 Task: Plan a trip to Burao, Somalia from 12th December, 2023 to 16th December, 2023 for 8 adults.8 bedrooms having 8 beds and 8 bathrooms. Property type can be hotel. Amenities needed are: wifi, TV, free parkinig on premises, gym, breakfast. Booking option can be shelf check-in. Look for 4 properties as per requirement.
Action: Mouse moved to (409, 95)
Screenshot: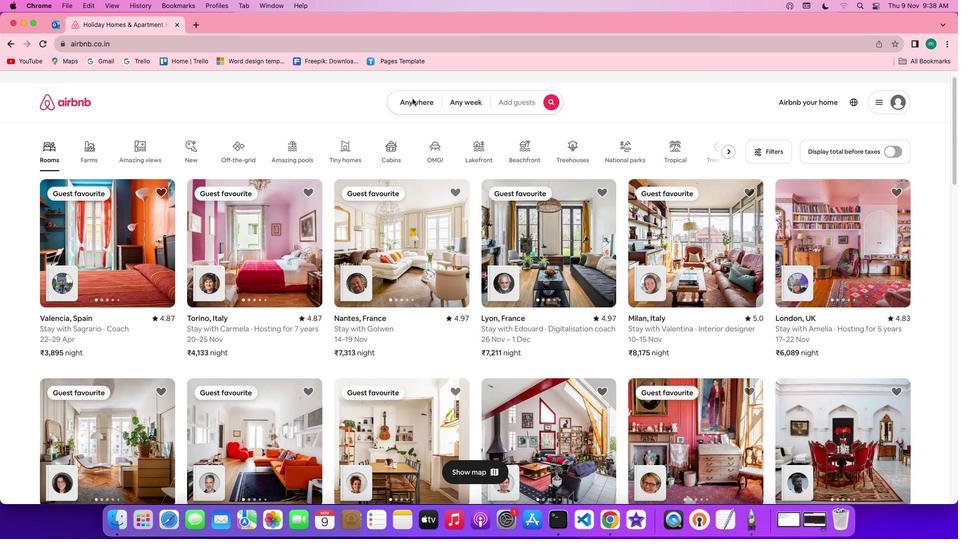 
Action: Mouse pressed left at (409, 95)
Screenshot: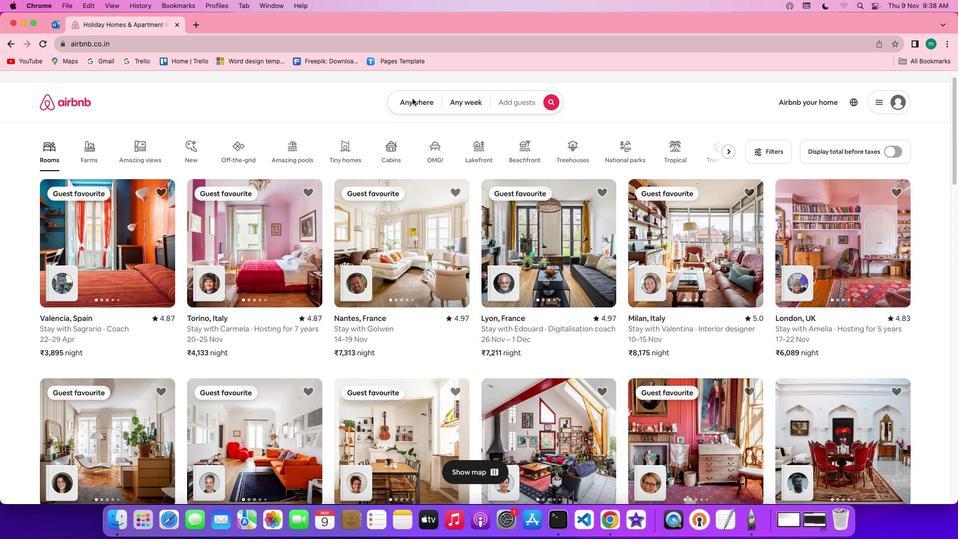 
Action: Mouse moved to (409, 95)
Screenshot: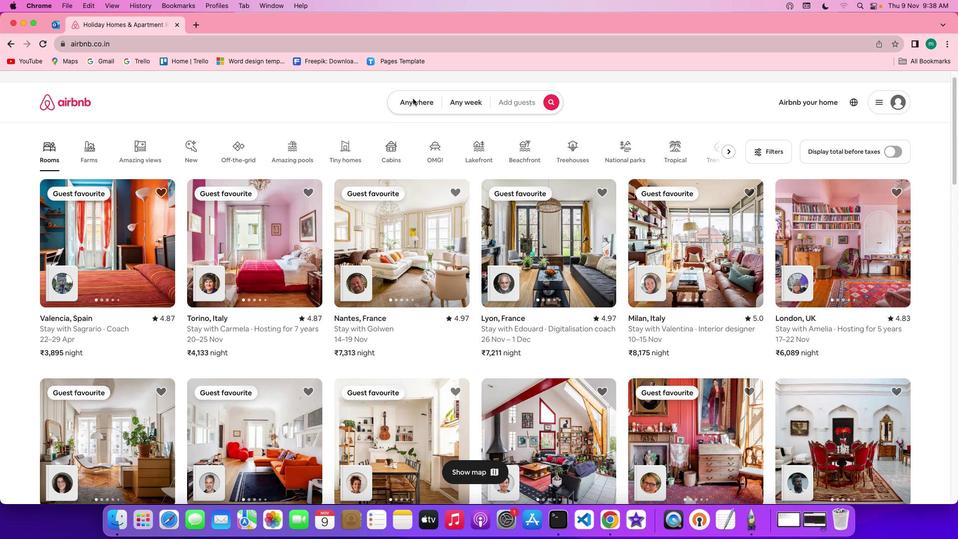 
Action: Mouse pressed left at (409, 95)
Screenshot: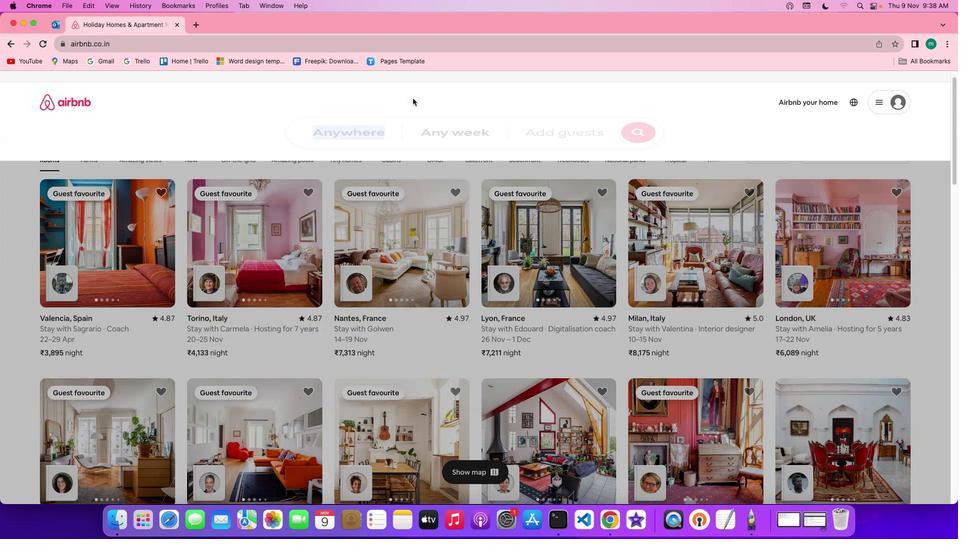 
Action: Mouse moved to (371, 136)
Screenshot: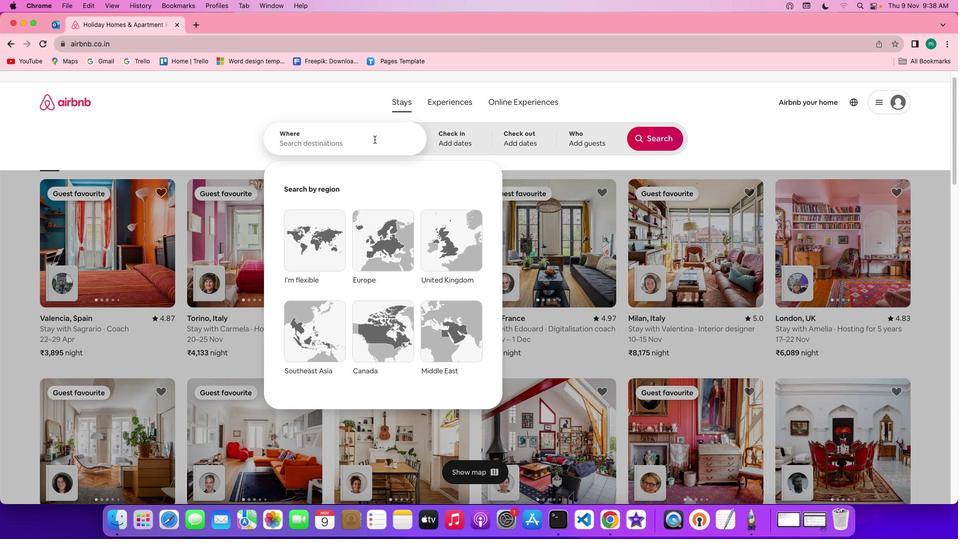 
Action: Key pressed Key.shift'S'Key.backspaceKey.shift'B''u''r''a''o'','Key.spaceKey.shift's''o''m''a''l''i''a'
Screenshot: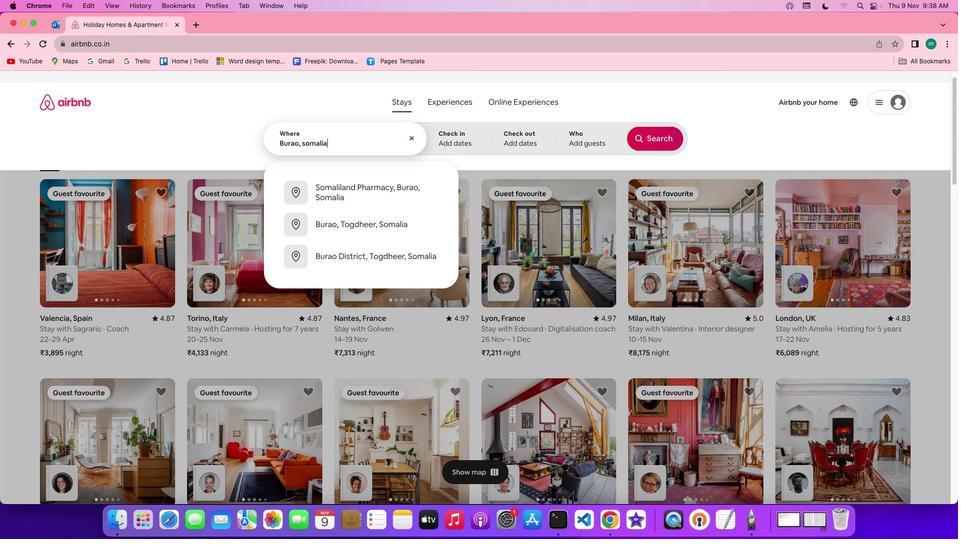 
Action: Mouse moved to (440, 130)
Screenshot: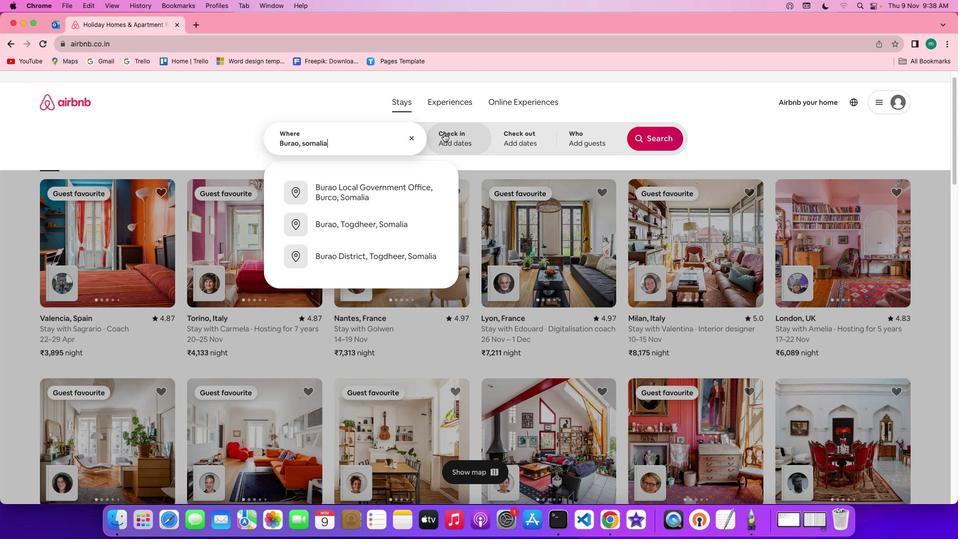 
Action: Mouse pressed left at (440, 130)
Screenshot: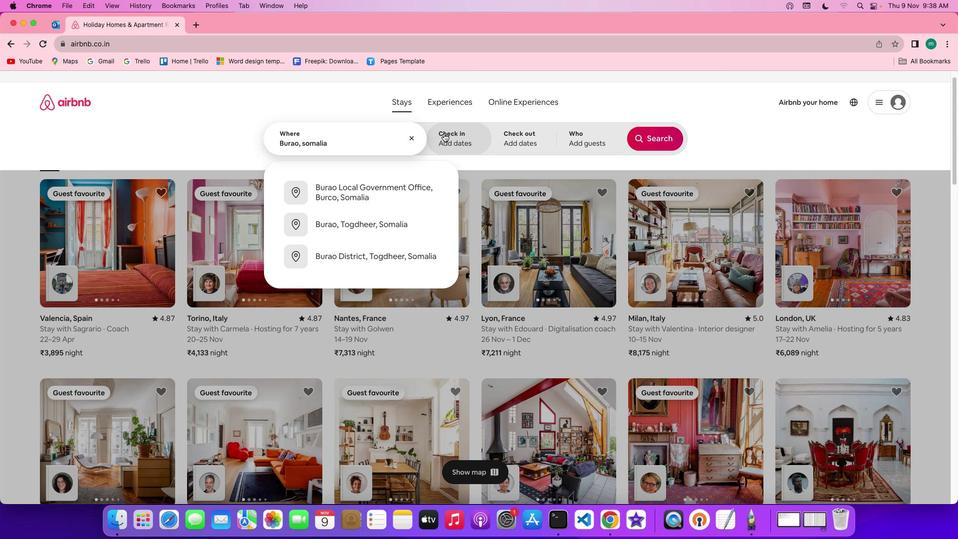 
Action: Mouse moved to (542, 308)
Screenshot: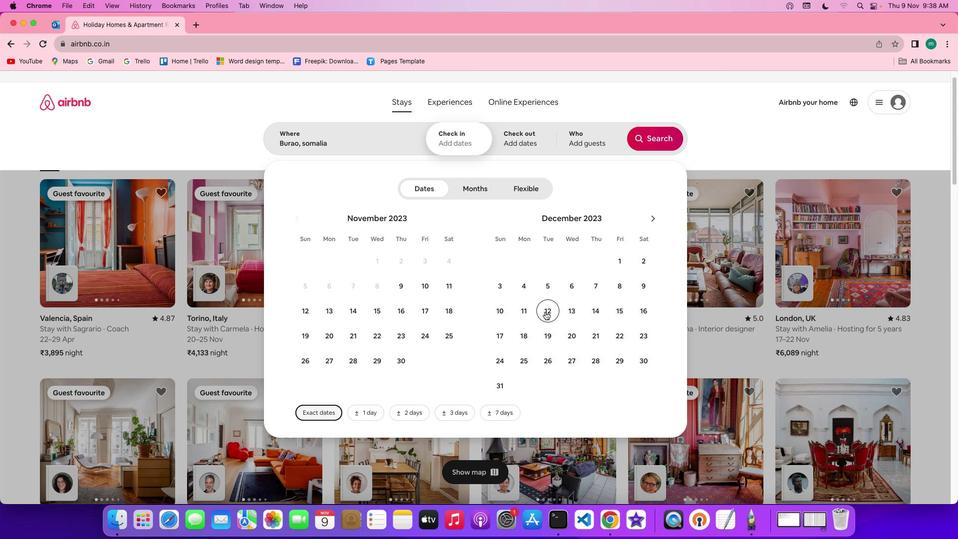 
Action: Mouse pressed left at (542, 308)
Screenshot: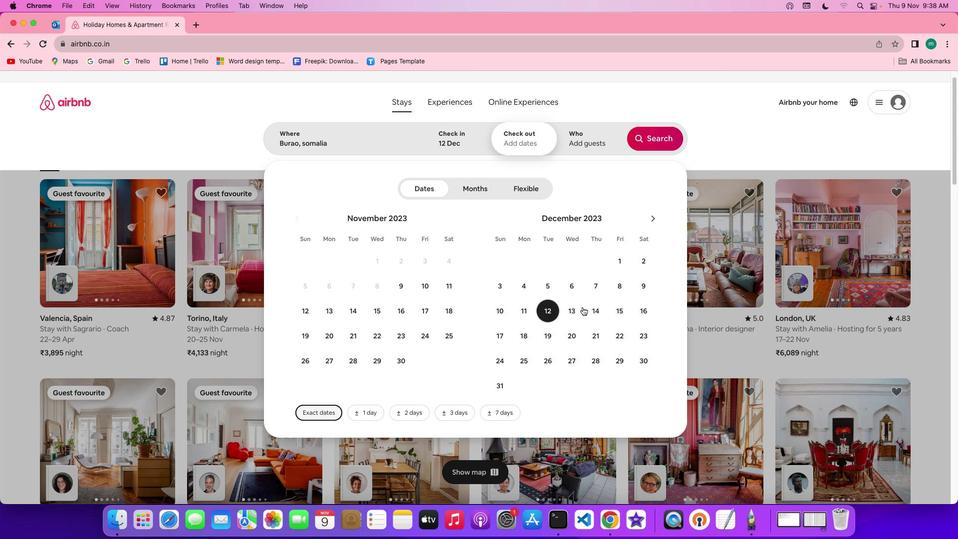 
Action: Mouse moved to (642, 304)
Screenshot: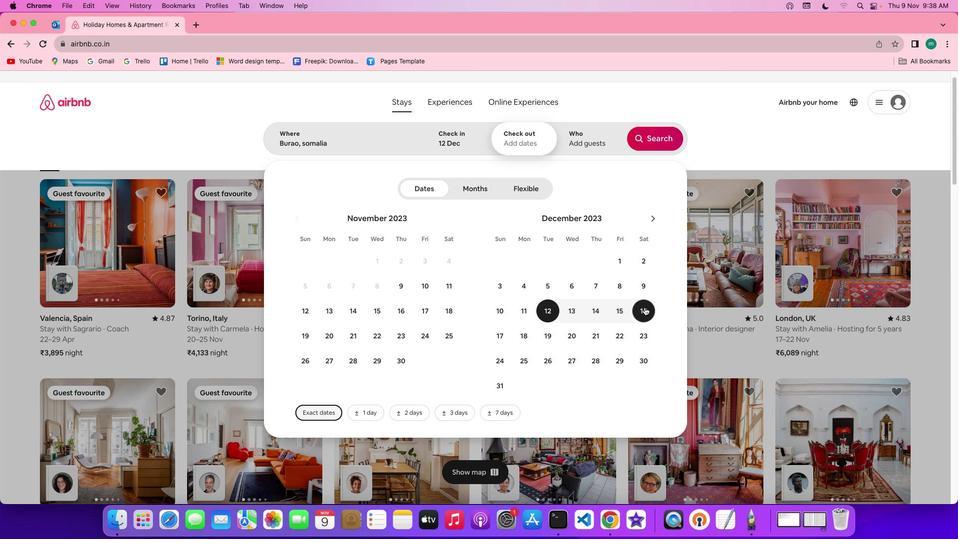 
Action: Mouse pressed left at (642, 304)
Screenshot: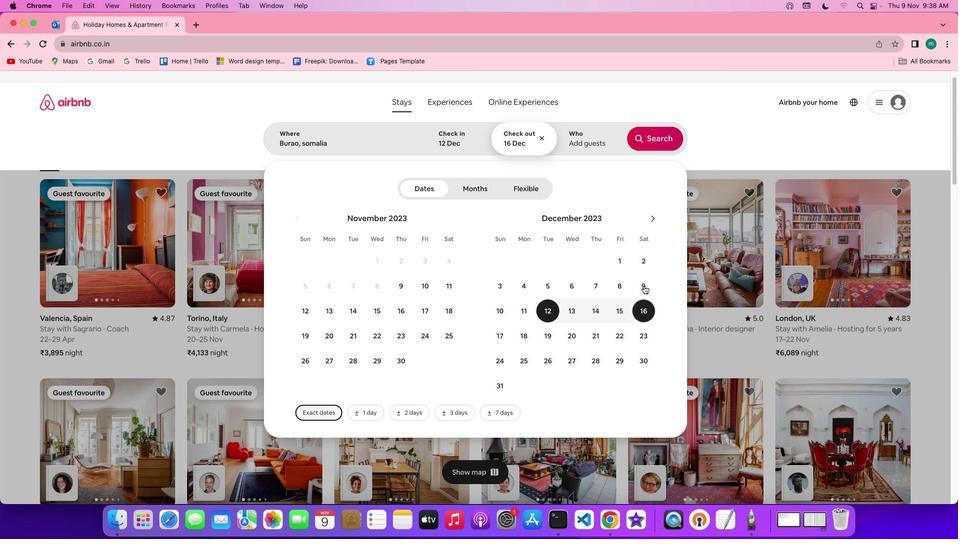 
Action: Mouse moved to (579, 145)
Screenshot: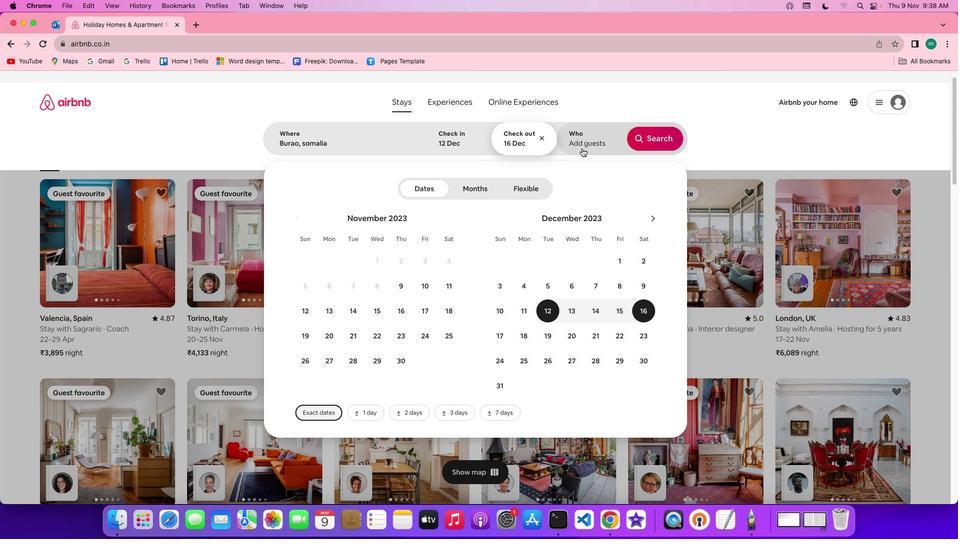
Action: Mouse pressed left at (579, 145)
Screenshot: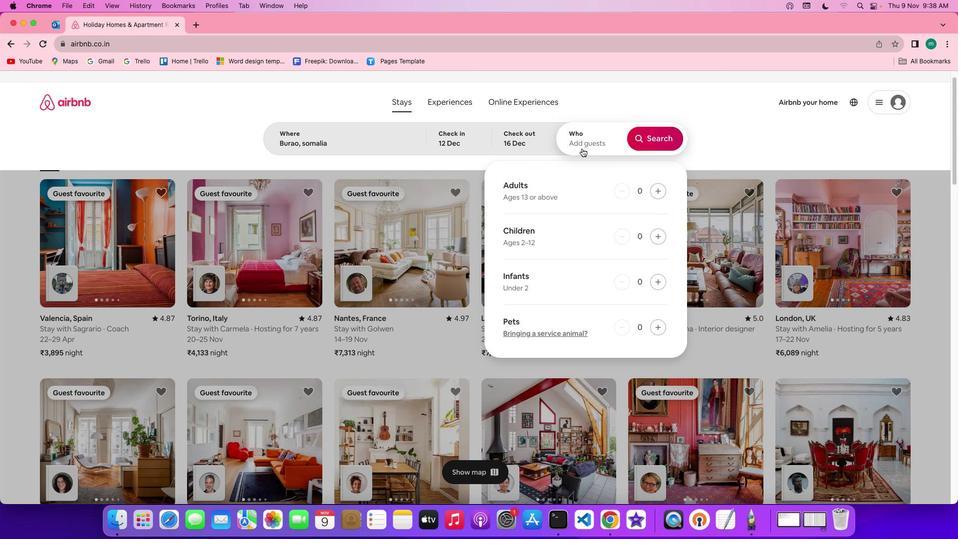 
Action: Mouse moved to (654, 191)
Screenshot: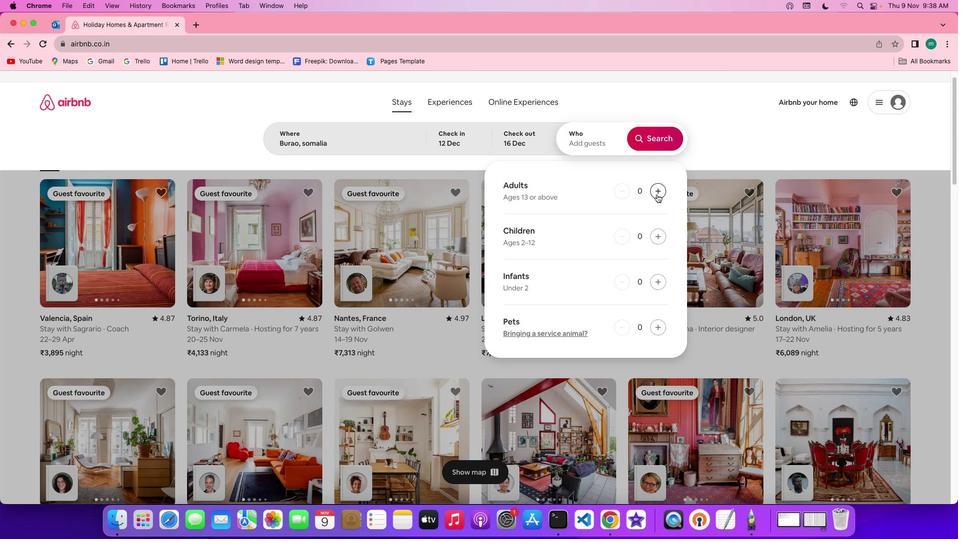 
Action: Mouse pressed left at (654, 191)
Screenshot: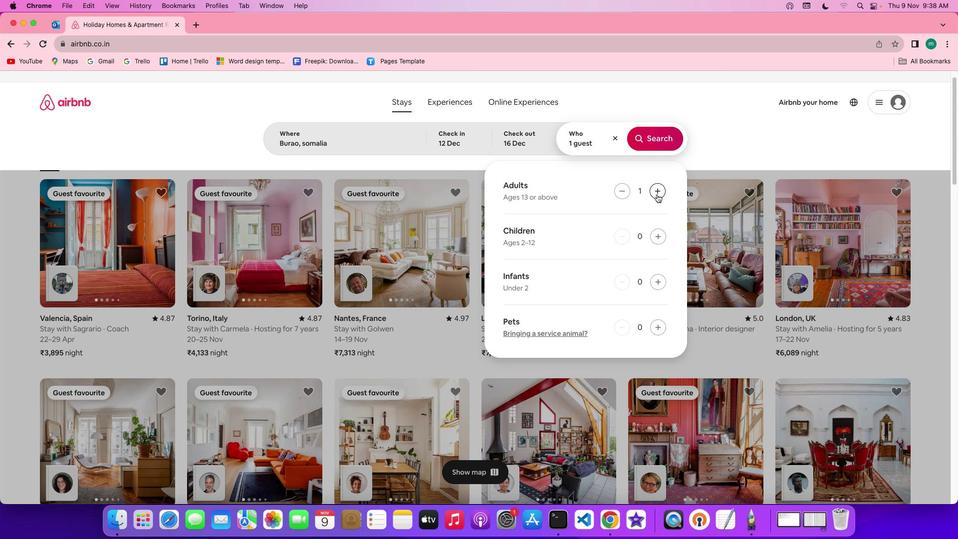 
Action: Mouse pressed left at (654, 191)
Screenshot: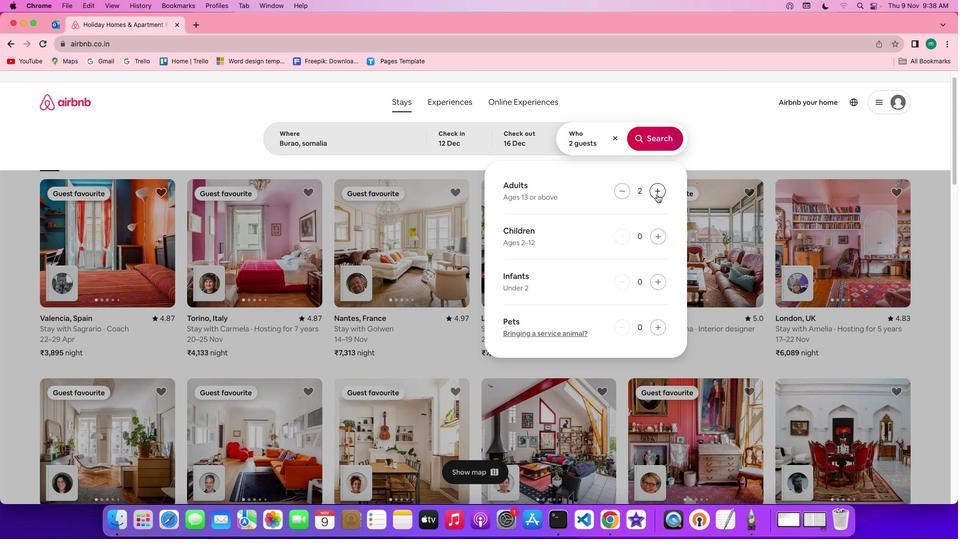 
Action: Mouse pressed left at (654, 191)
Screenshot: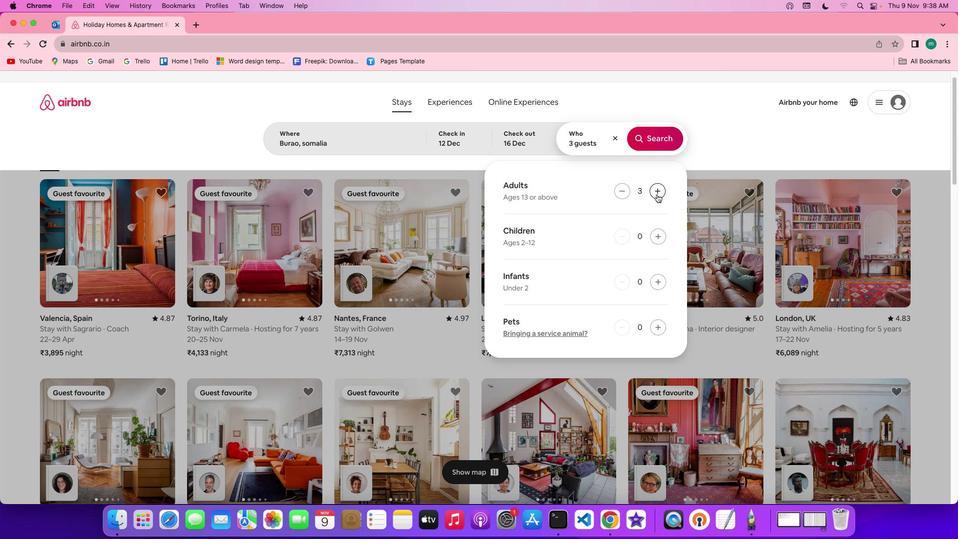 
Action: Mouse pressed left at (654, 191)
Screenshot: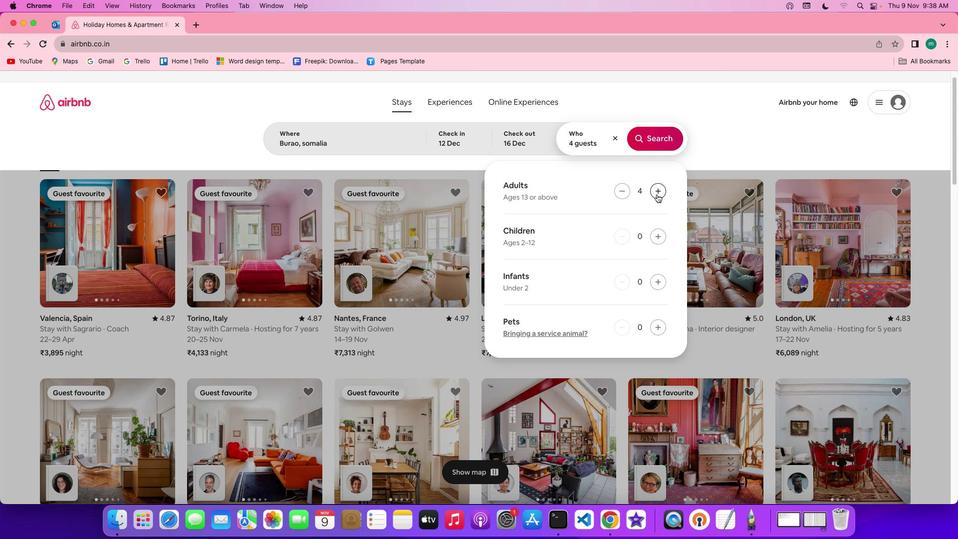 
Action: Mouse pressed left at (654, 191)
Screenshot: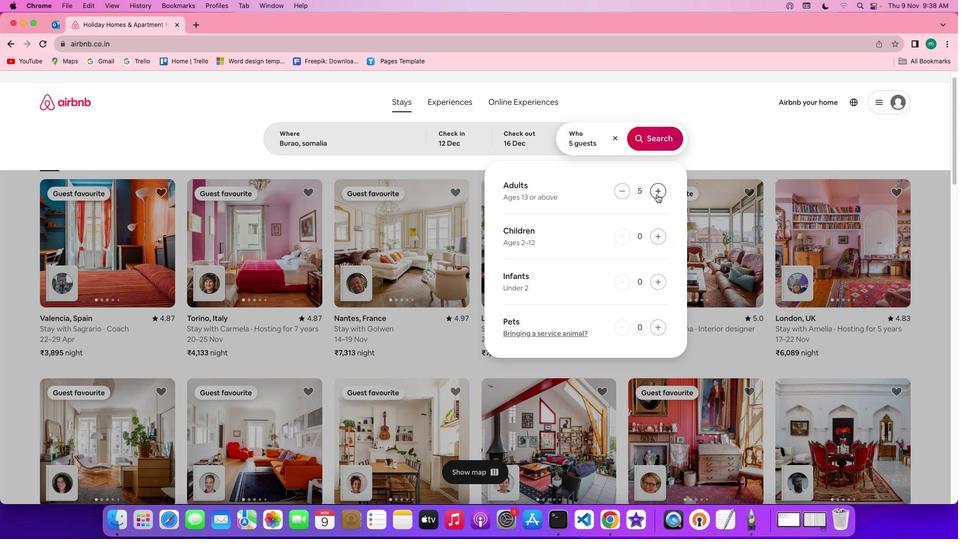 
Action: Mouse pressed left at (654, 191)
Screenshot: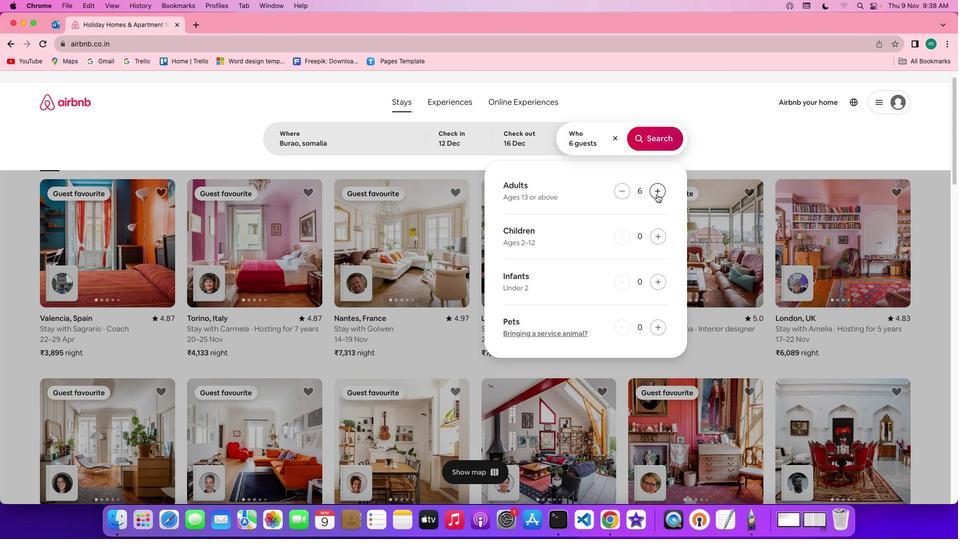 
Action: Mouse pressed left at (654, 191)
Screenshot: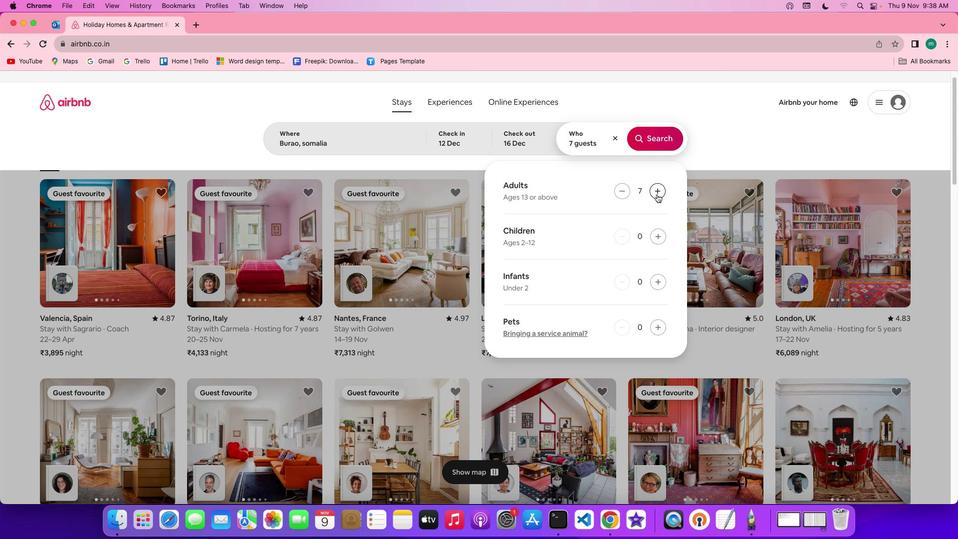 
Action: Mouse pressed left at (654, 191)
Screenshot: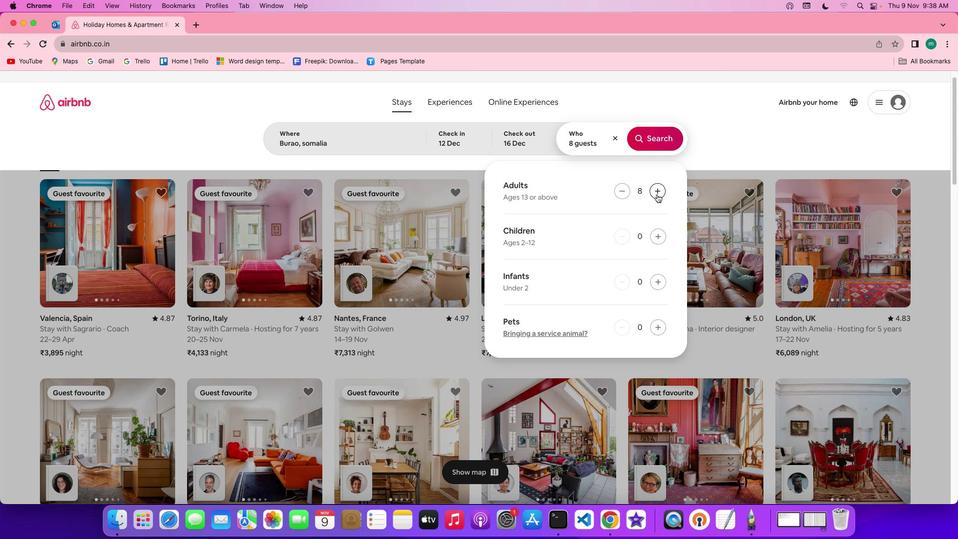 
Action: Mouse moved to (660, 131)
Screenshot: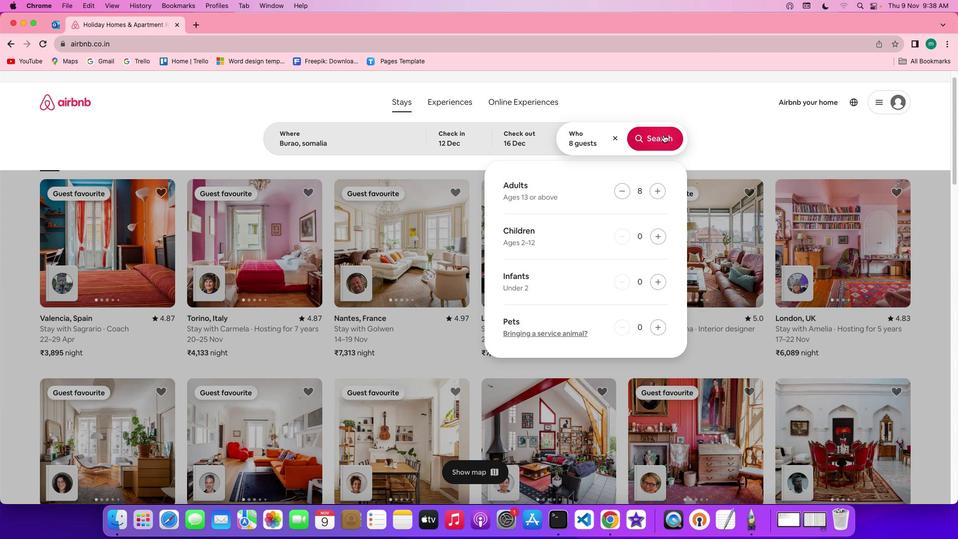 
Action: Mouse pressed left at (660, 131)
Screenshot: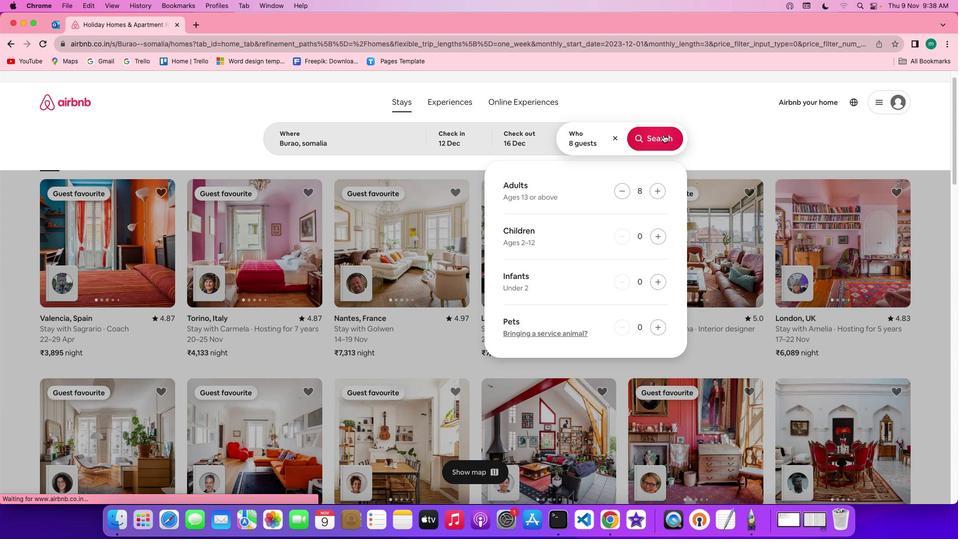 
Action: Mouse moved to (800, 125)
Screenshot: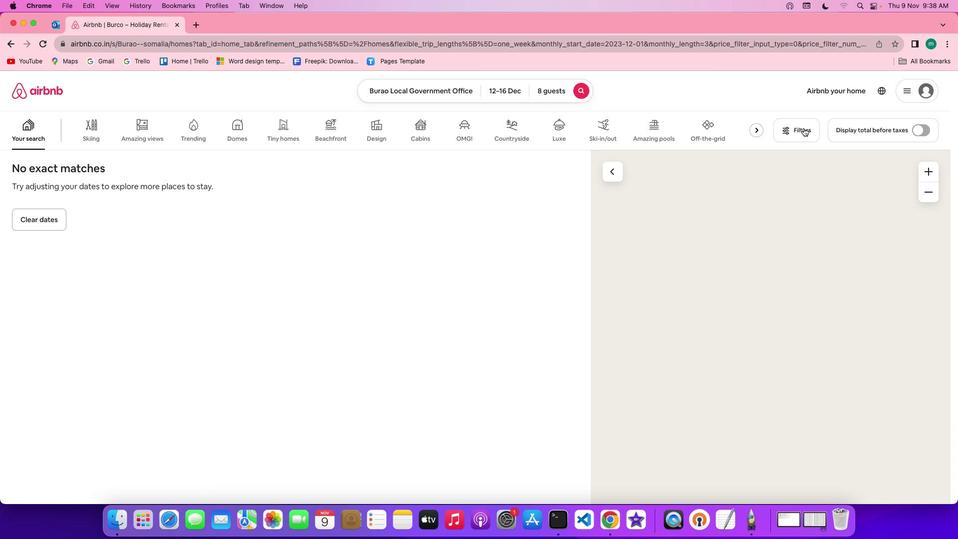 
Action: Mouse pressed left at (800, 125)
Screenshot: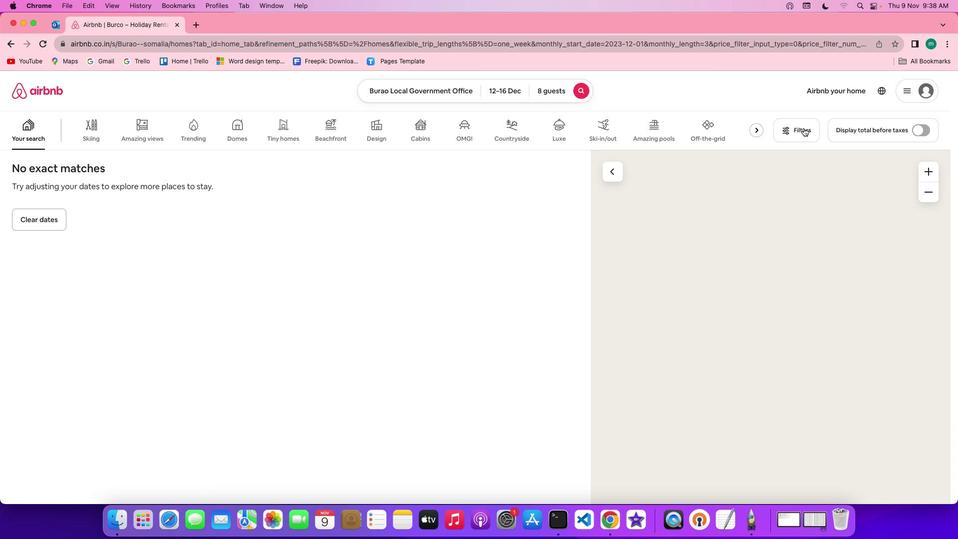 
Action: Mouse moved to (456, 291)
Screenshot: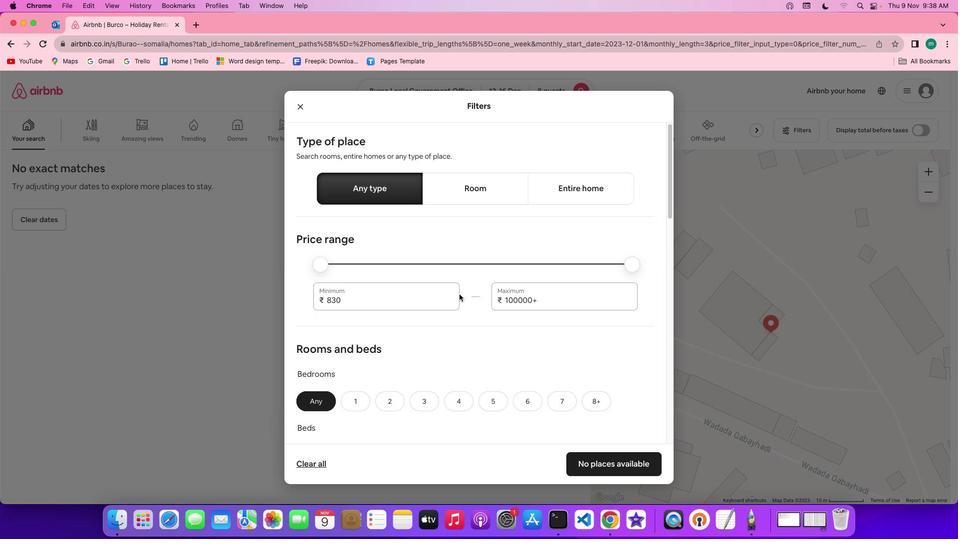 
Action: Mouse scrolled (456, 291) with delta (-2, -2)
Screenshot: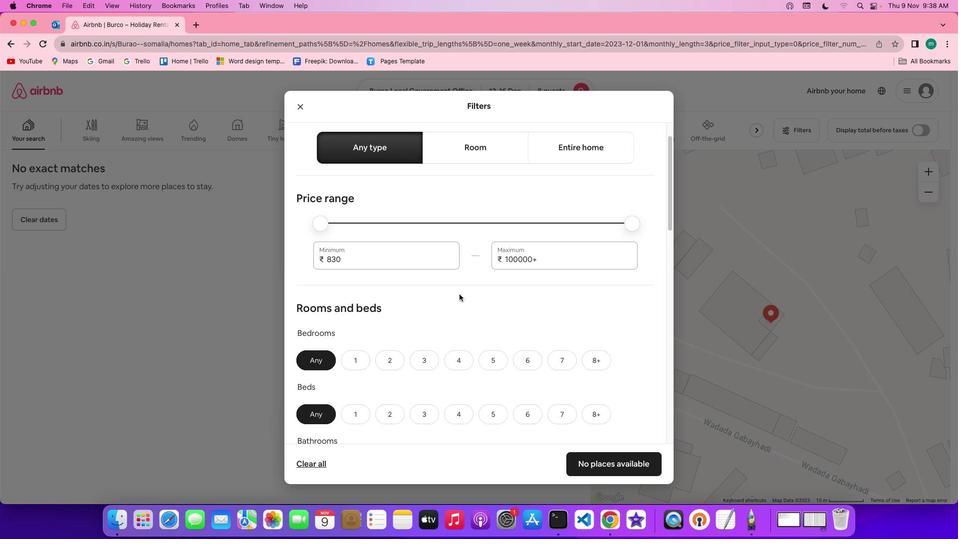 
Action: Mouse scrolled (456, 291) with delta (-2, -2)
Screenshot: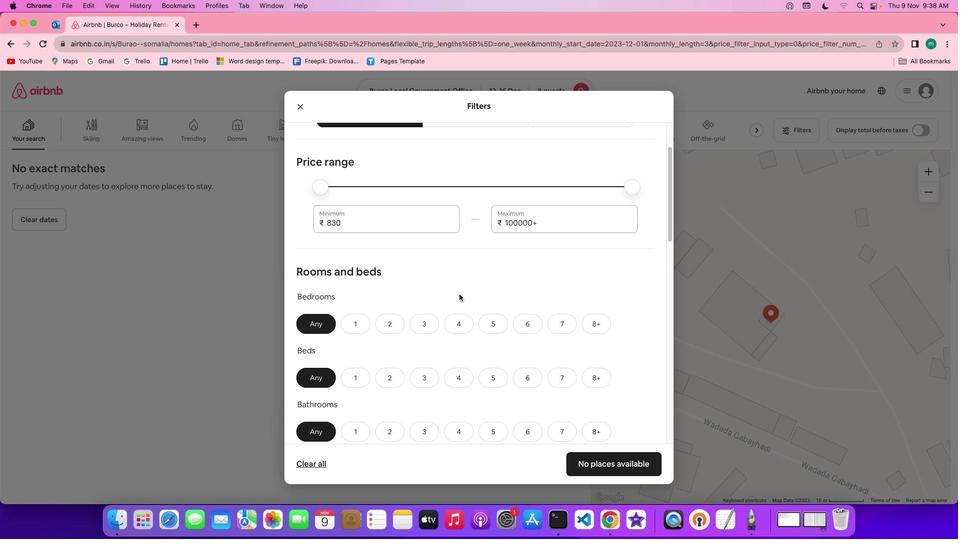 
Action: Mouse scrolled (456, 291) with delta (-2, -3)
Screenshot: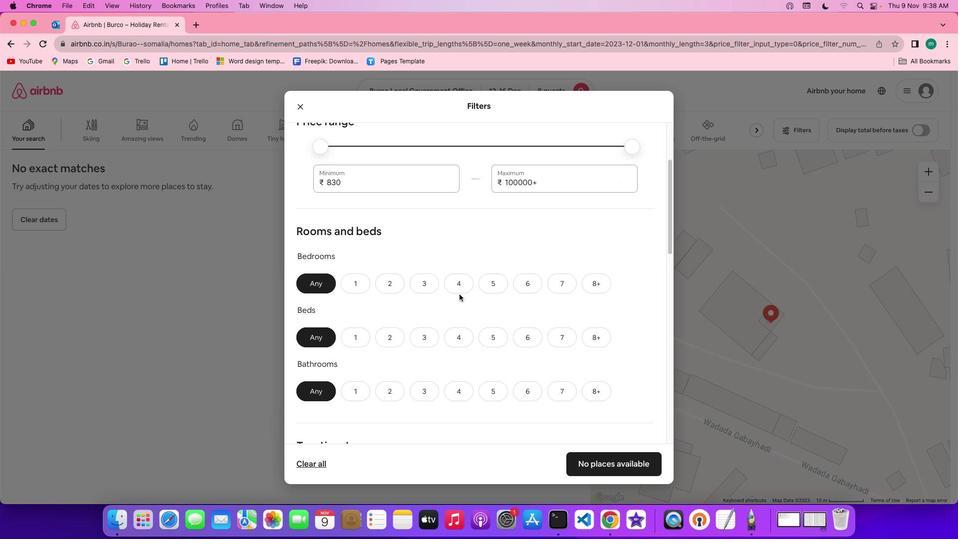 
Action: Mouse scrolled (456, 291) with delta (-2, -3)
Screenshot: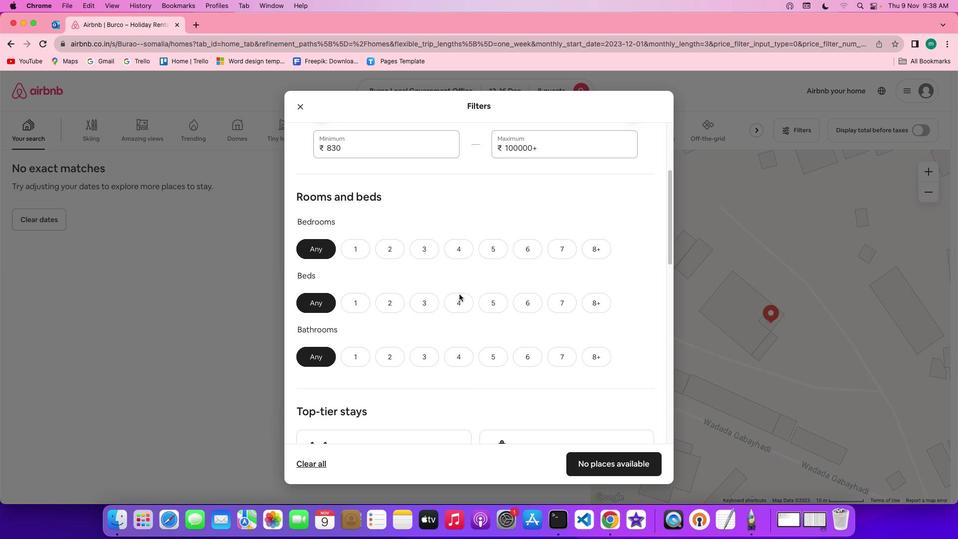 
Action: Mouse moved to (591, 243)
Screenshot: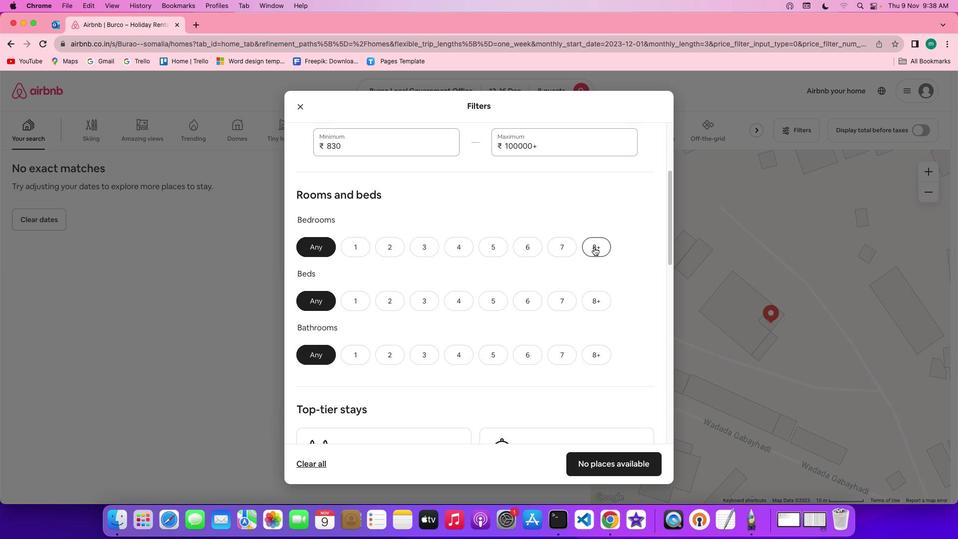 
Action: Mouse pressed left at (591, 243)
Screenshot: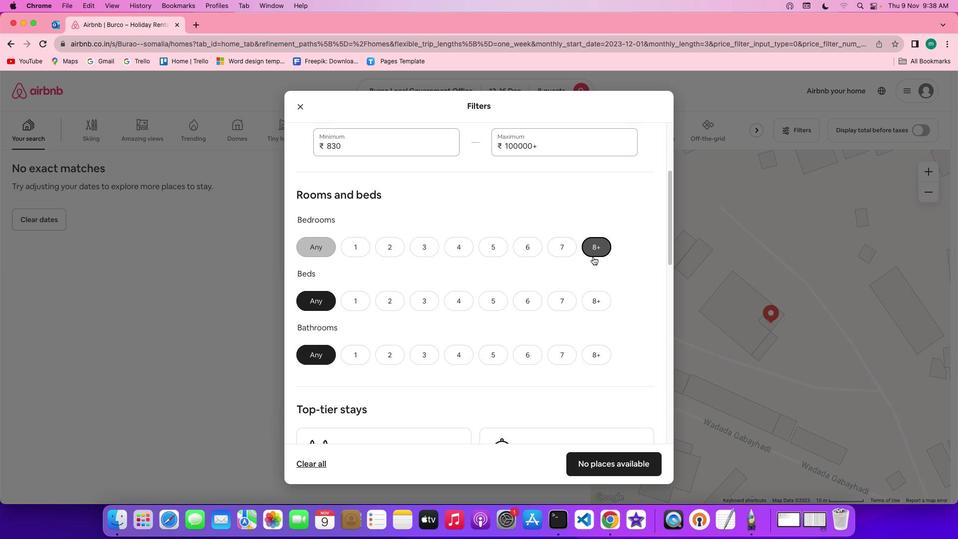 
Action: Mouse moved to (587, 296)
Screenshot: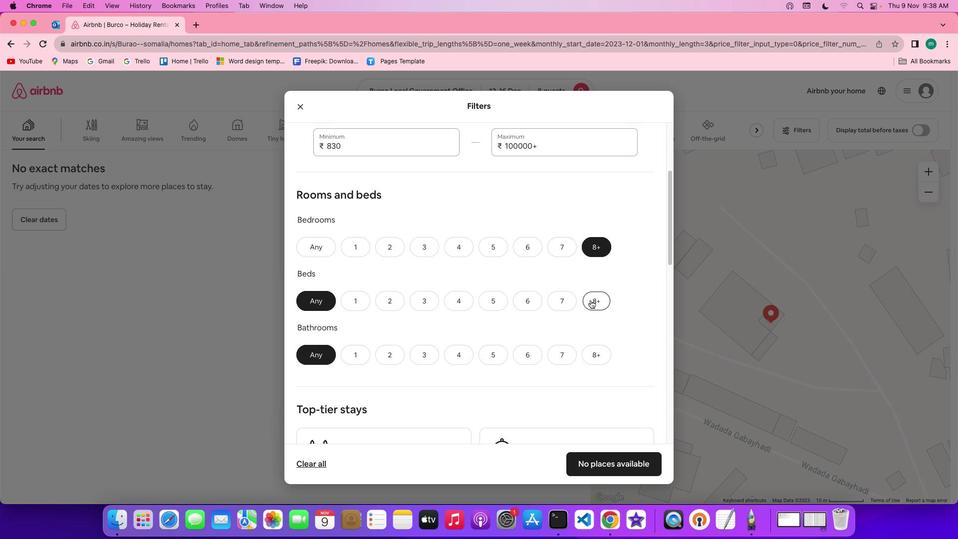 
Action: Mouse pressed left at (587, 296)
Screenshot: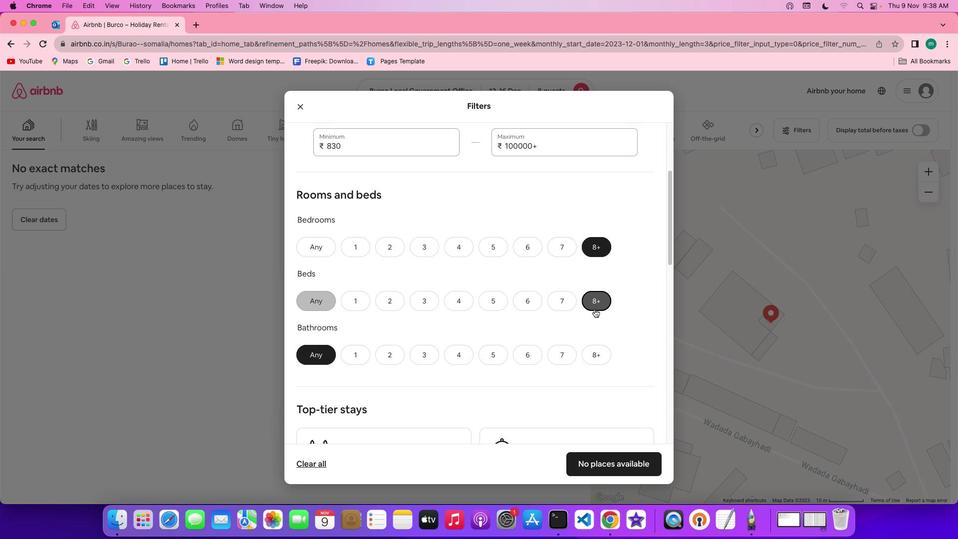 
Action: Mouse moved to (593, 348)
Screenshot: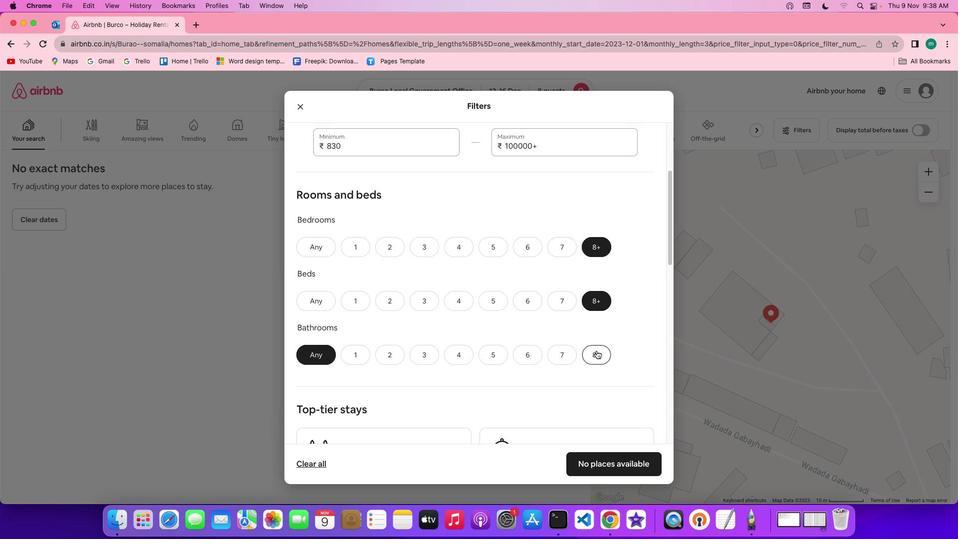
Action: Mouse pressed left at (593, 348)
Screenshot: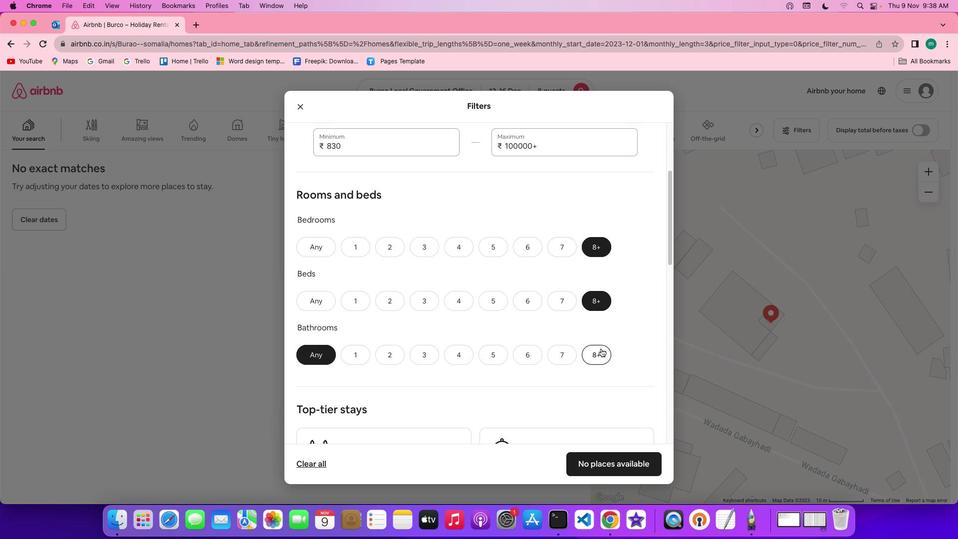
Action: Mouse moved to (611, 322)
Screenshot: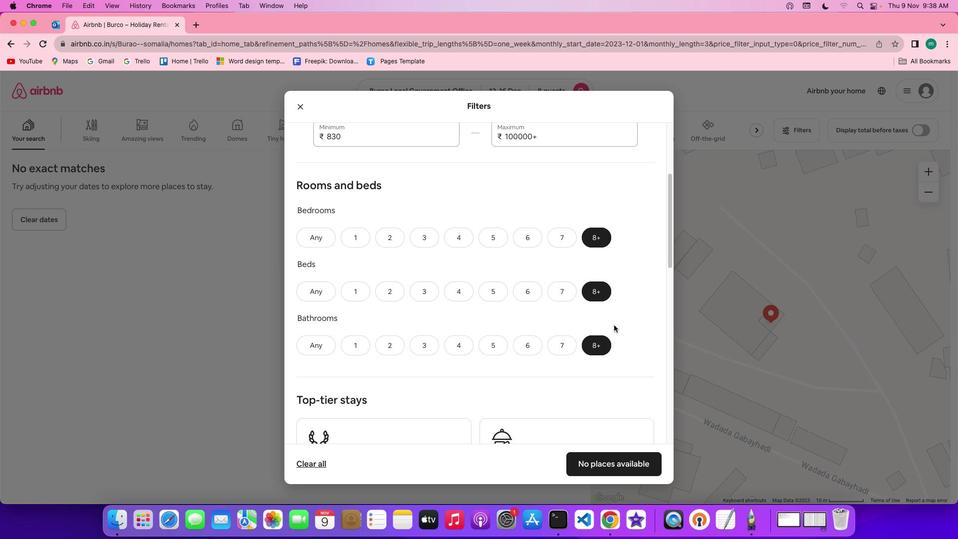 
Action: Mouse scrolled (611, 322) with delta (-2, -2)
Screenshot: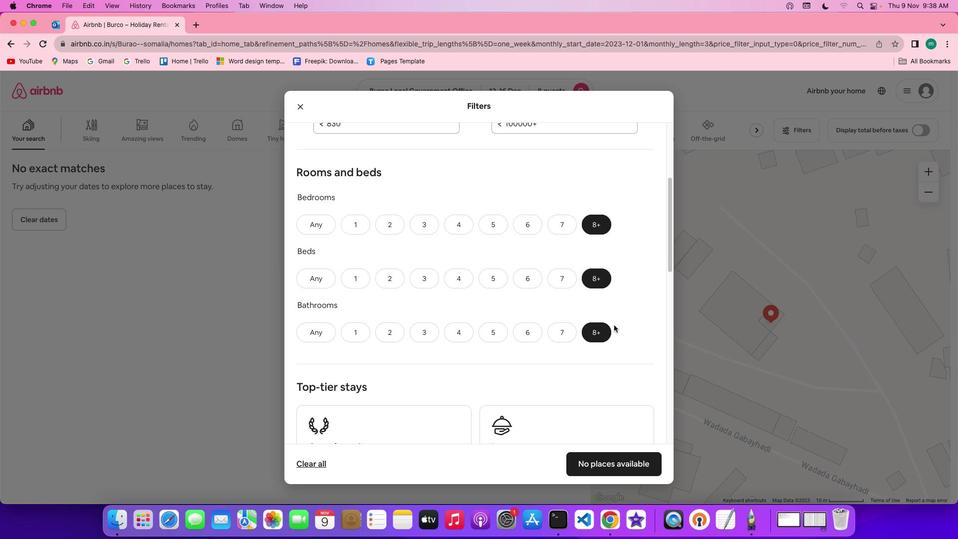 
Action: Mouse scrolled (611, 322) with delta (-2, -2)
Screenshot: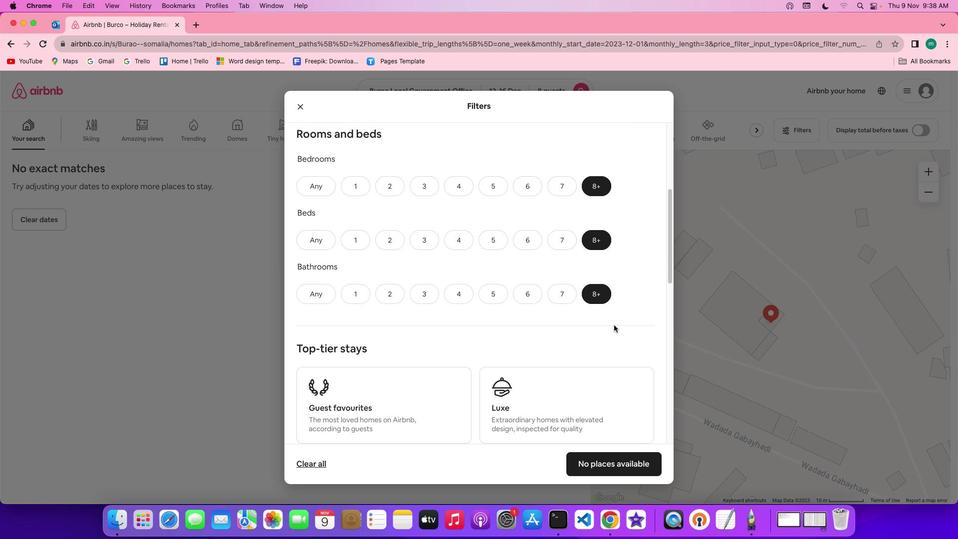 
Action: Mouse scrolled (611, 322) with delta (-2, -3)
Screenshot: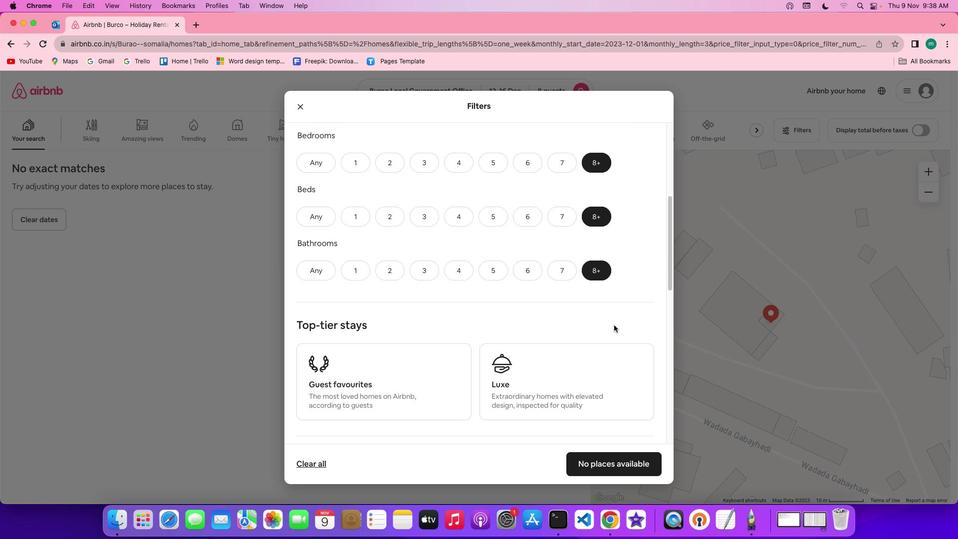 
Action: Mouse scrolled (611, 322) with delta (-2, -3)
Screenshot: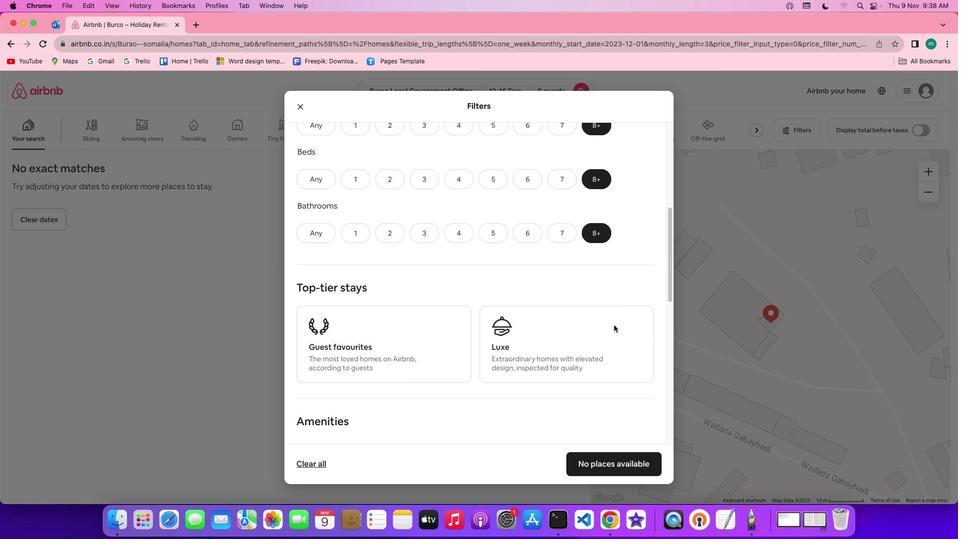 
Action: Mouse scrolled (611, 322) with delta (-2, -2)
Screenshot: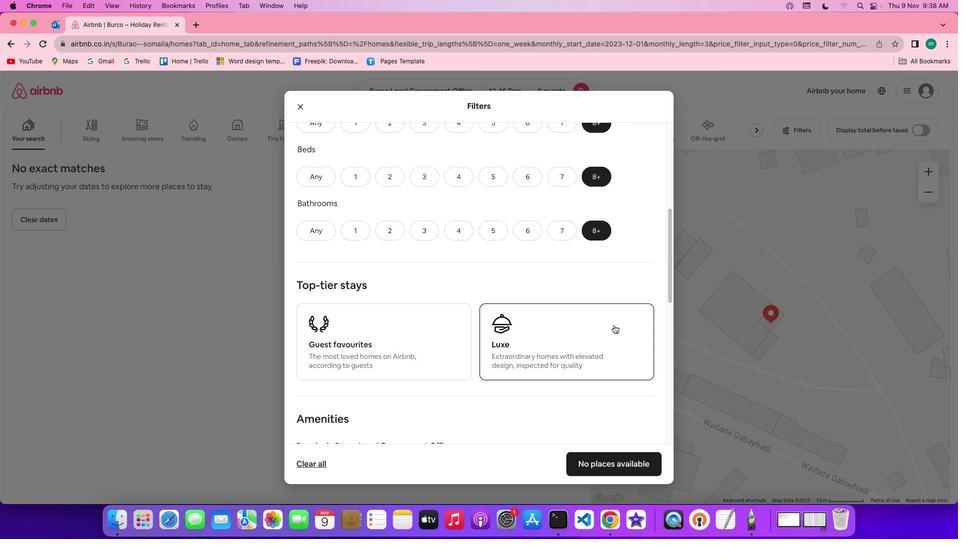 
Action: Mouse scrolled (611, 322) with delta (-2, -2)
Screenshot: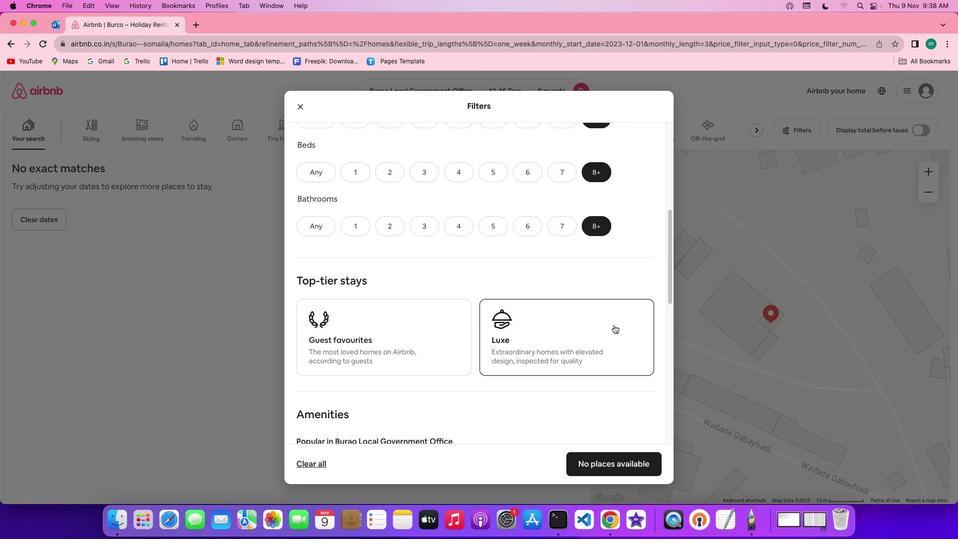
Action: Mouse scrolled (611, 322) with delta (-2, -2)
Screenshot: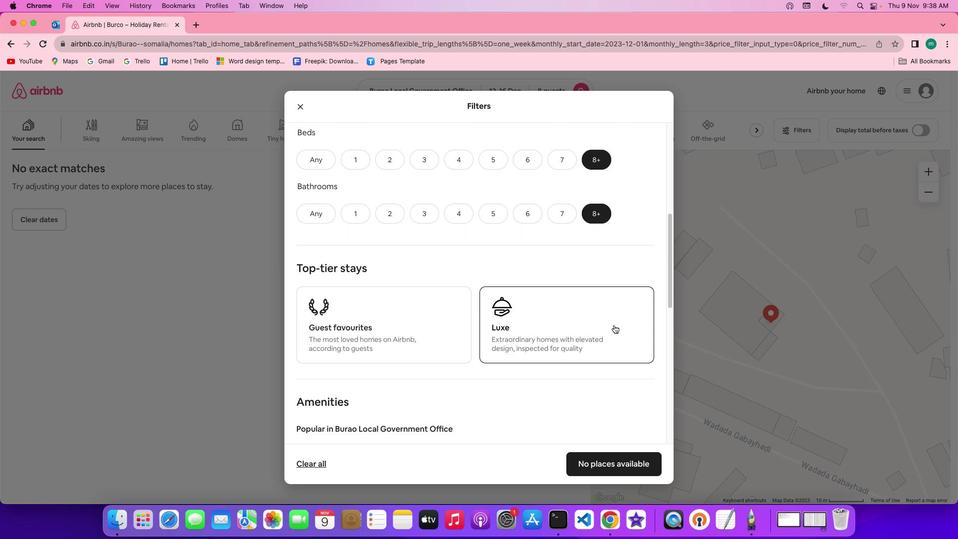 
Action: Mouse scrolled (611, 322) with delta (-2, -2)
Screenshot: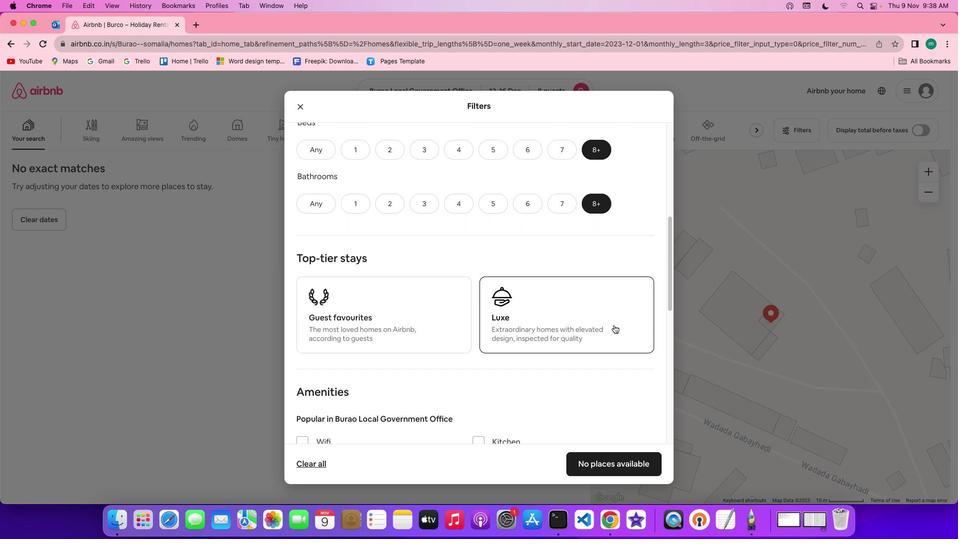 
Action: Mouse scrolled (611, 322) with delta (-2, -2)
Screenshot: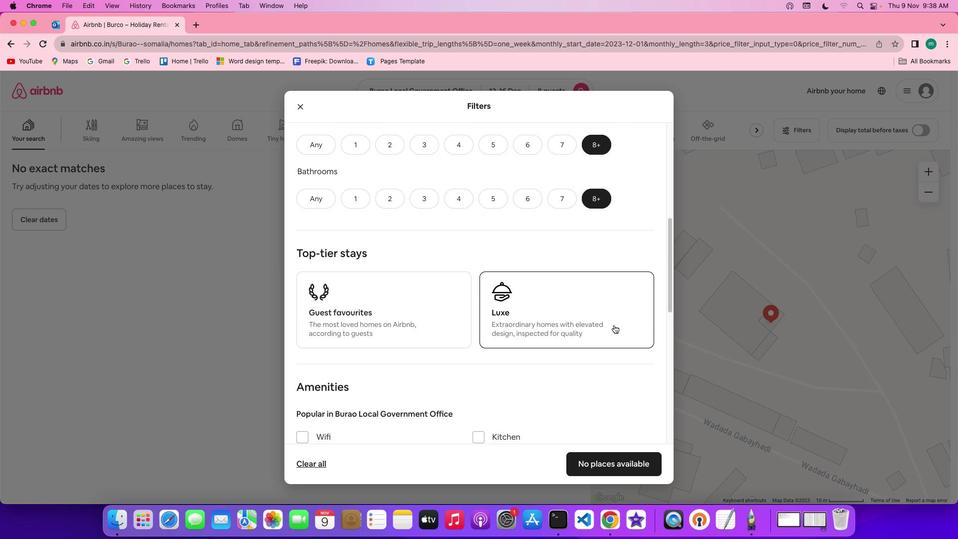 
Action: Mouse scrolled (611, 322) with delta (-2, -2)
Screenshot: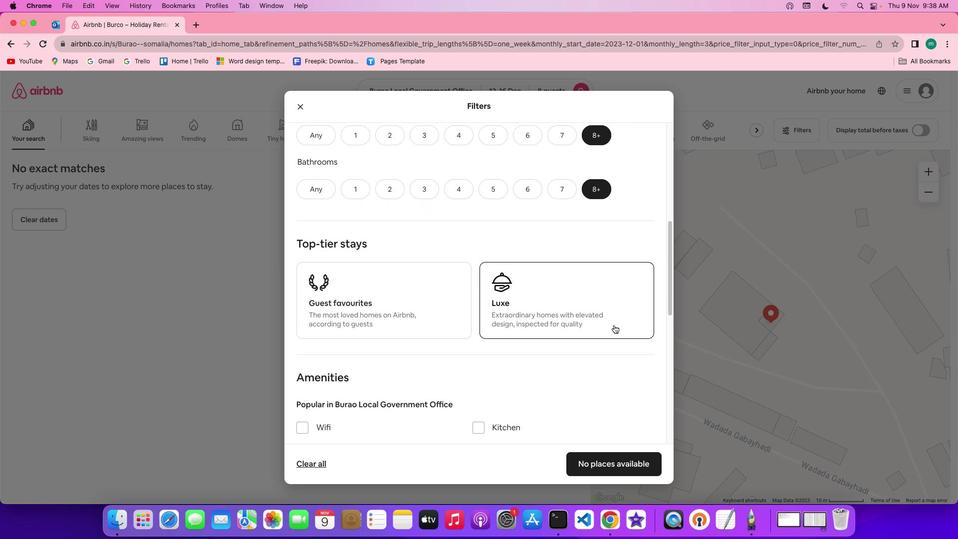 
Action: Mouse scrolled (611, 322) with delta (-2, -2)
Screenshot: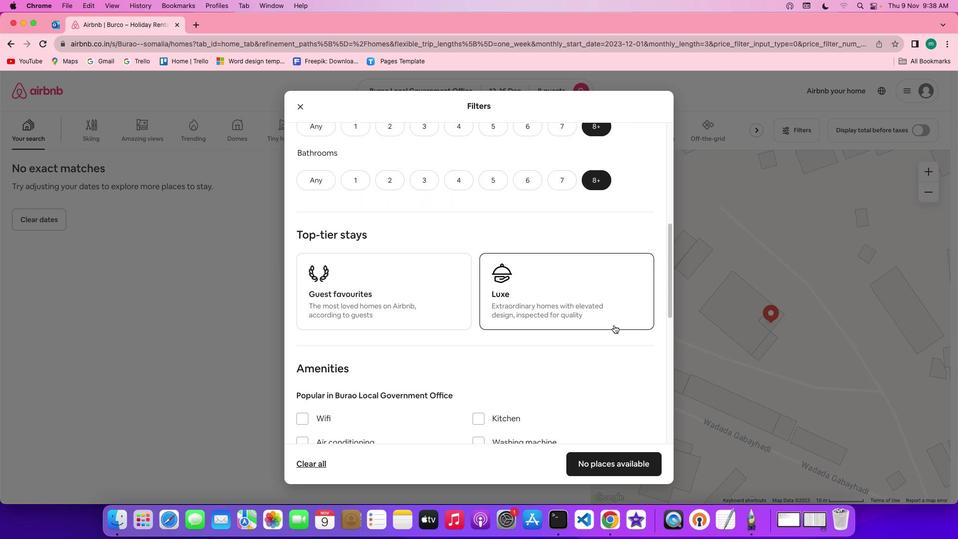 
Action: Mouse scrolled (611, 322) with delta (-2, -2)
Screenshot: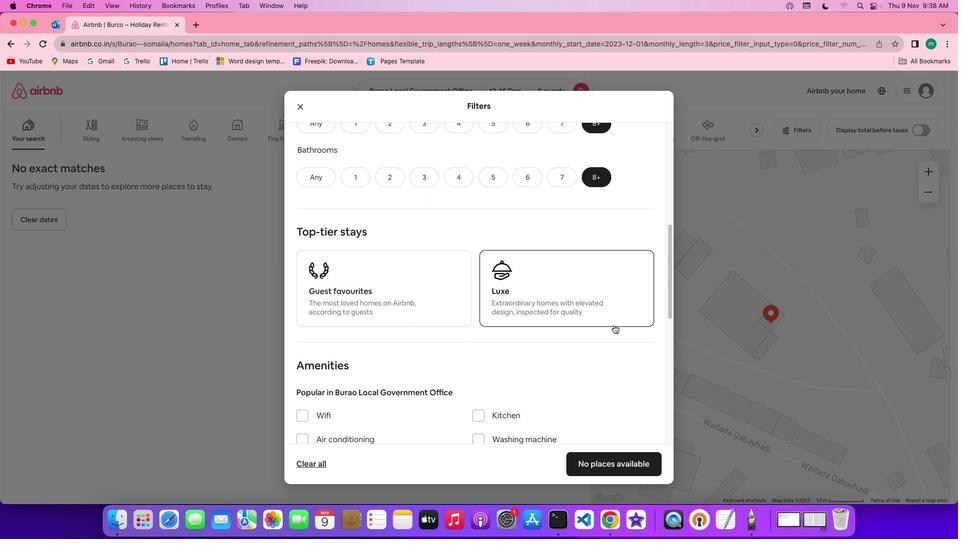 
Action: Mouse scrolled (611, 322) with delta (-2, -2)
Screenshot: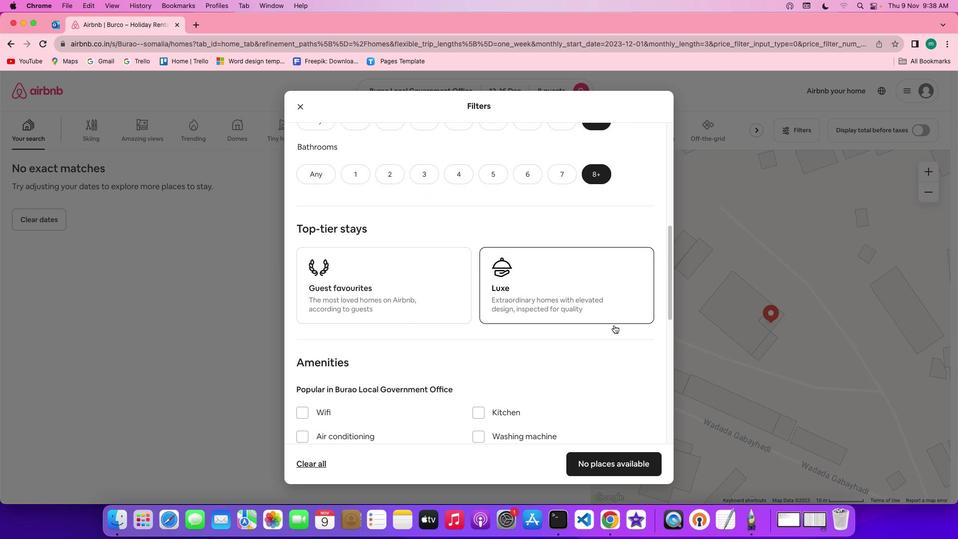 
Action: Mouse scrolled (611, 322) with delta (-2, -2)
Screenshot: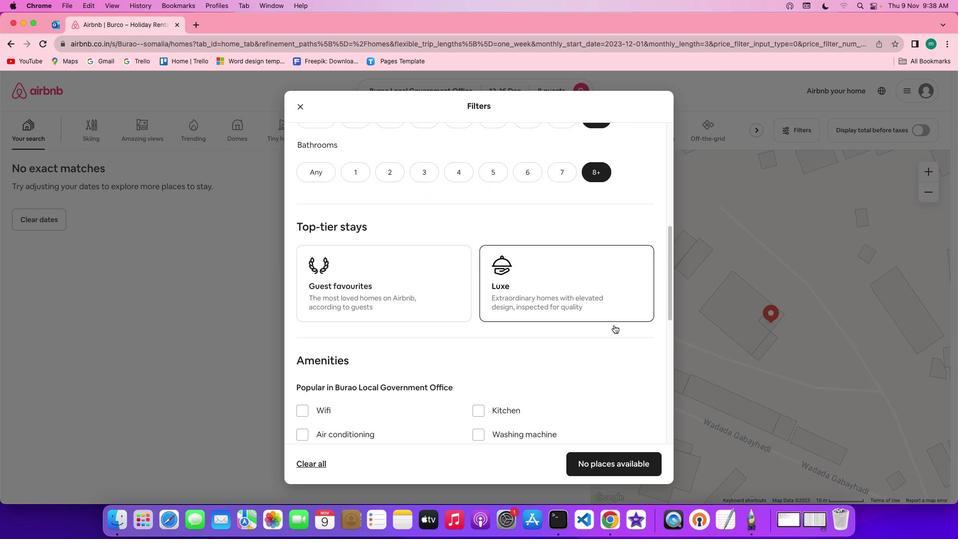 
Action: Mouse scrolled (611, 322) with delta (-2, -2)
Screenshot: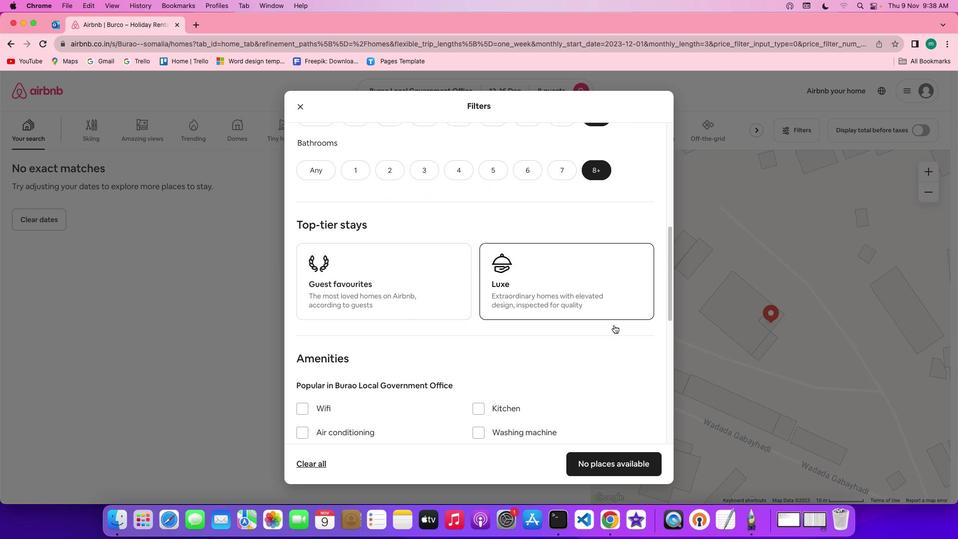
Action: Mouse moved to (484, 274)
Screenshot: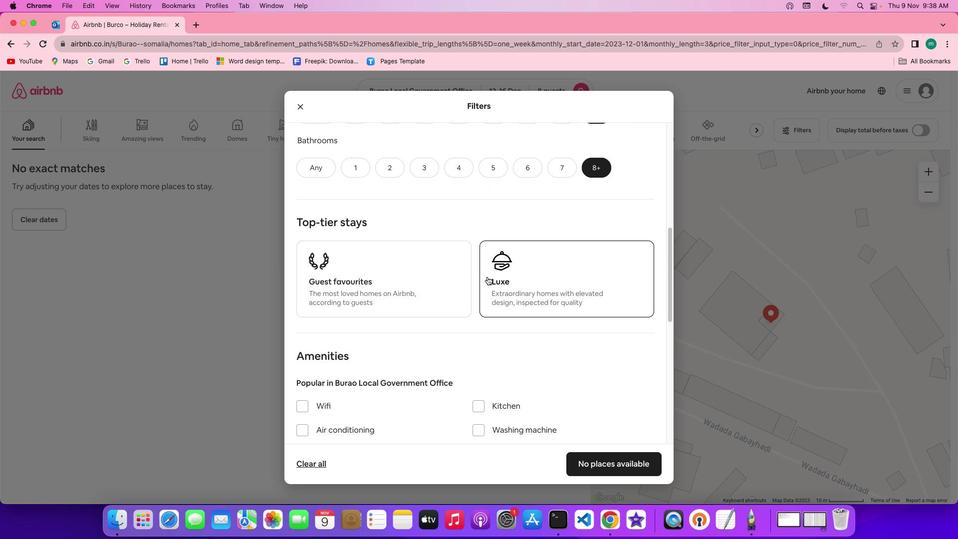 
Action: Mouse scrolled (484, 274) with delta (-2, -2)
Screenshot: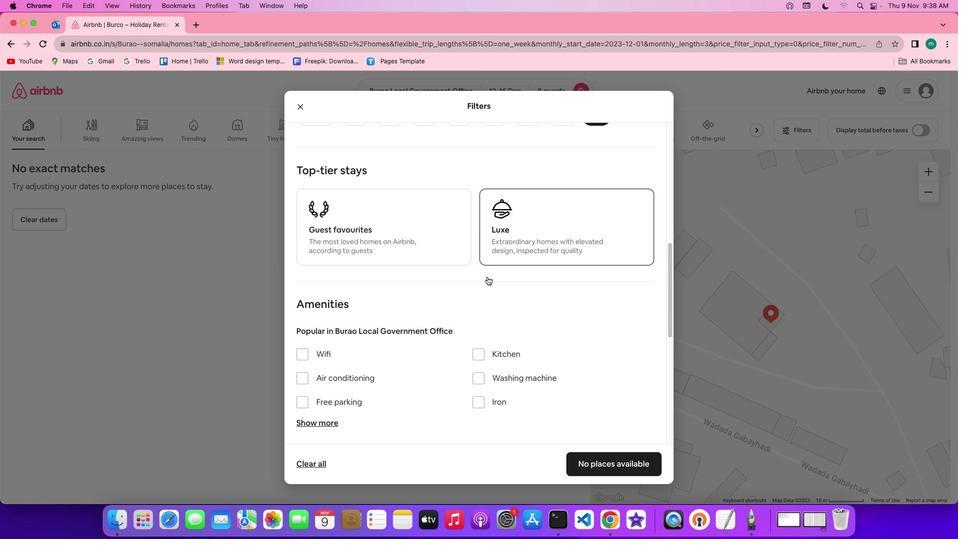 
Action: Mouse scrolled (484, 274) with delta (-2, -2)
Screenshot: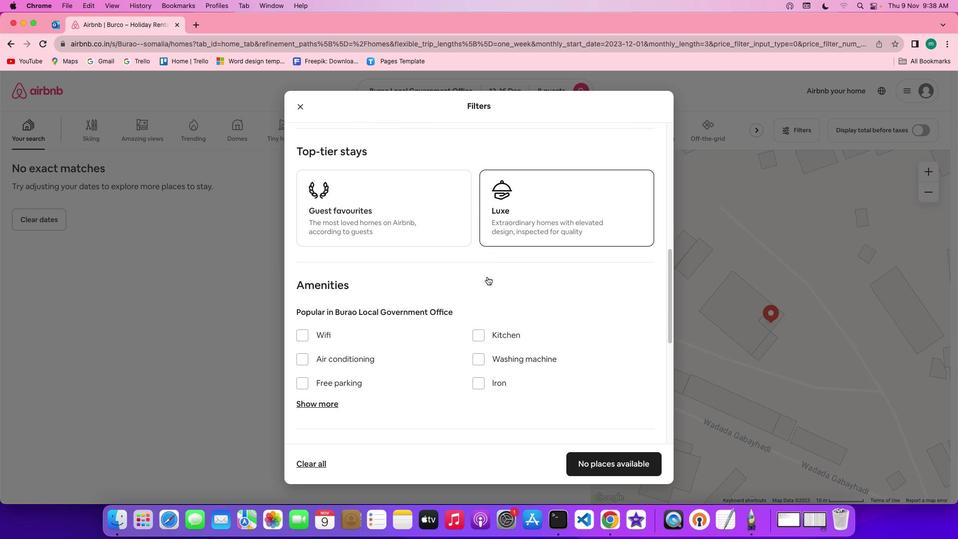 
Action: Mouse scrolled (484, 274) with delta (-2, -3)
Screenshot: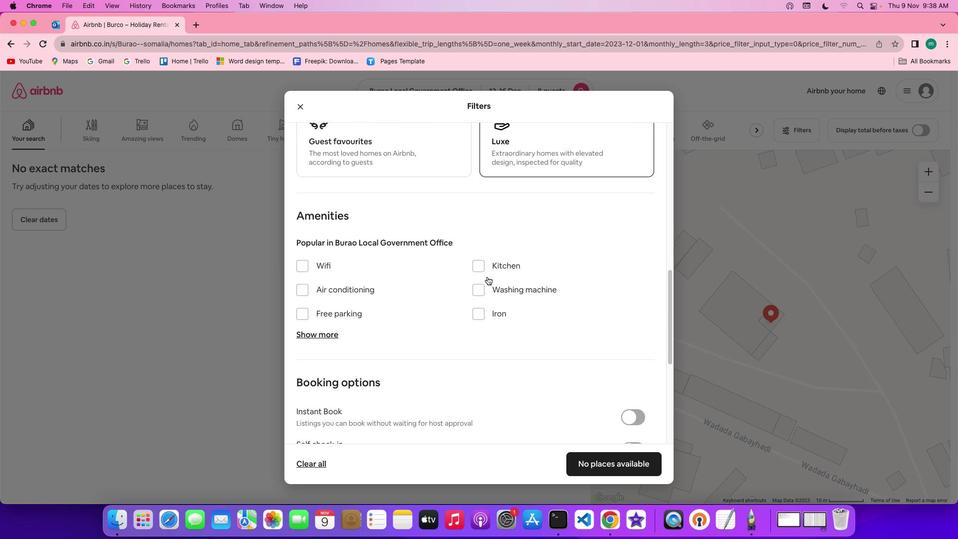 
Action: Mouse scrolled (484, 274) with delta (-2, -3)
Screenshot: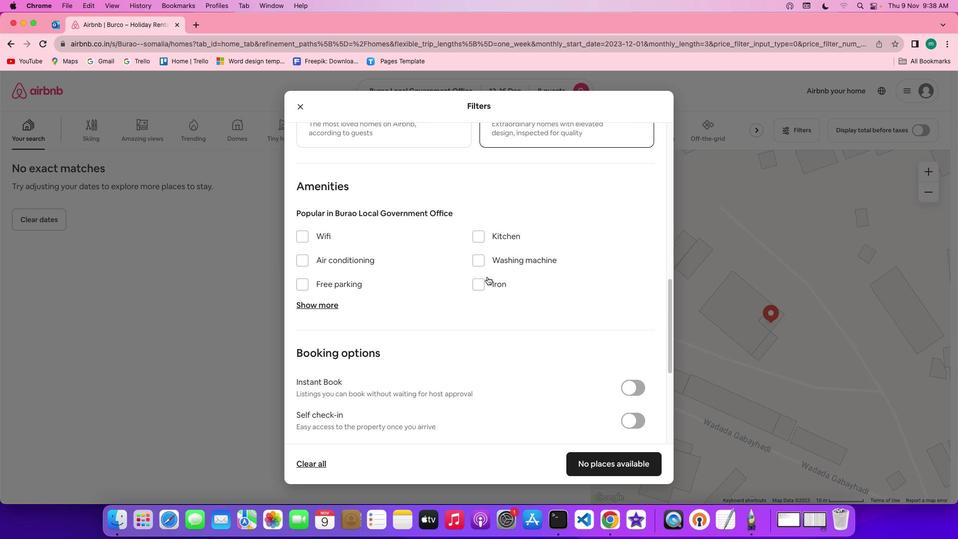 
Action: Mouse scrolled (484, 274) with delta (-2, -3)
Screenshot: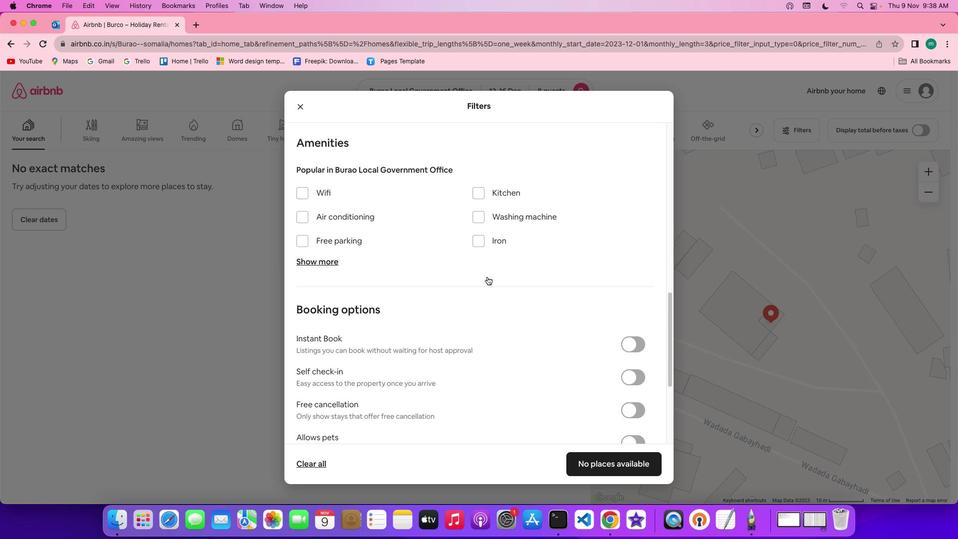 
Action: Mouse moved to (303, 187)
Screenshot: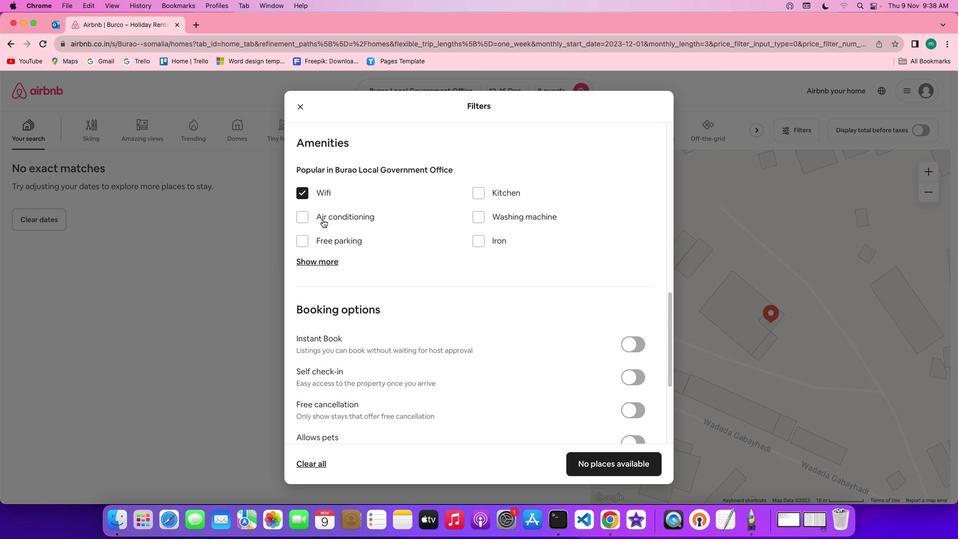 
Action: Mouse pressed left at (303, 187)
Screenshot: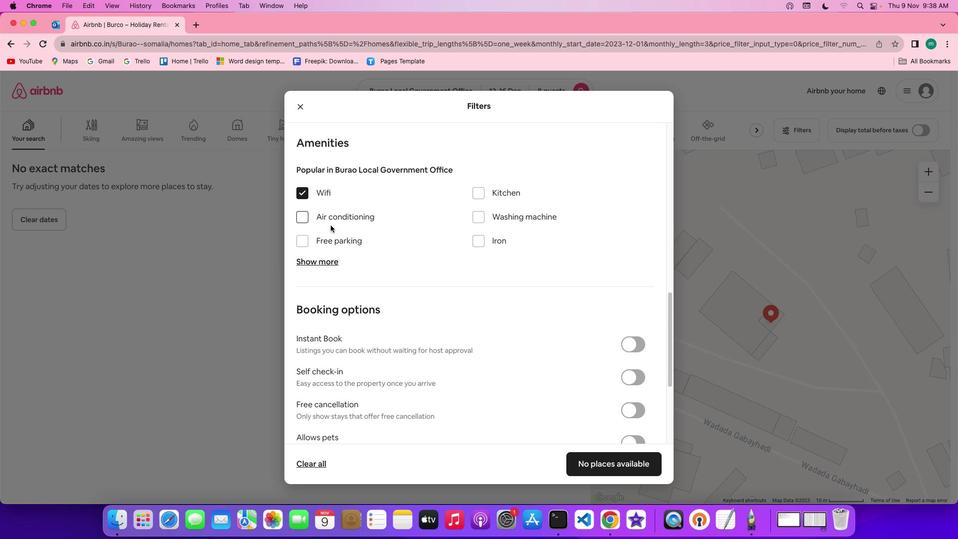 
Action: Mouse moved to (311, 256)
Screenshot: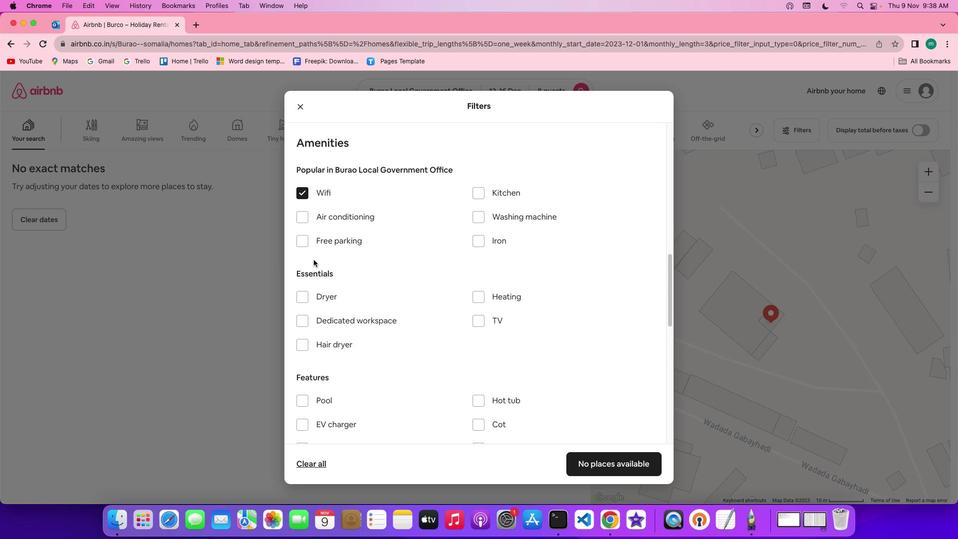
Action: Mouse pressed left at (311, 256)
Screenshot: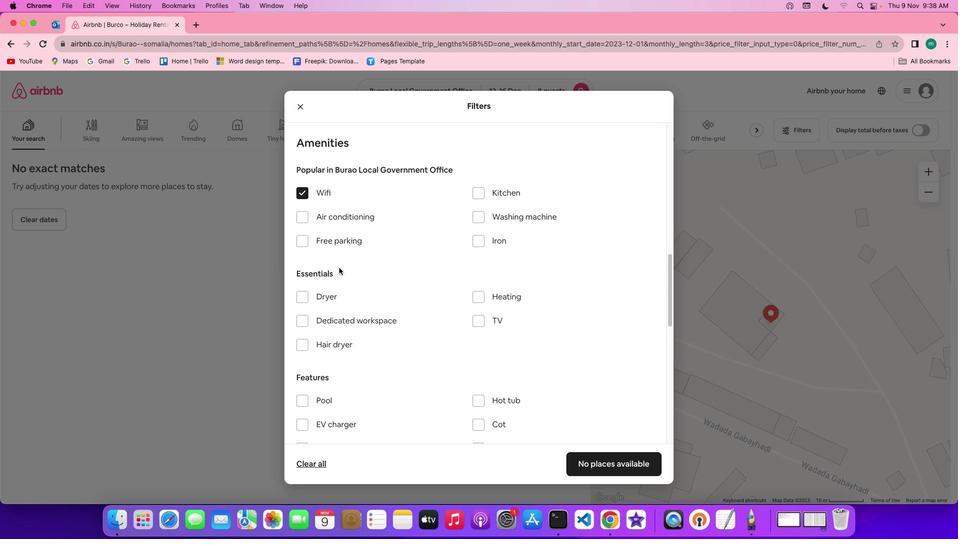 
Action: Mouse moved to (472, 322)
Screenshot: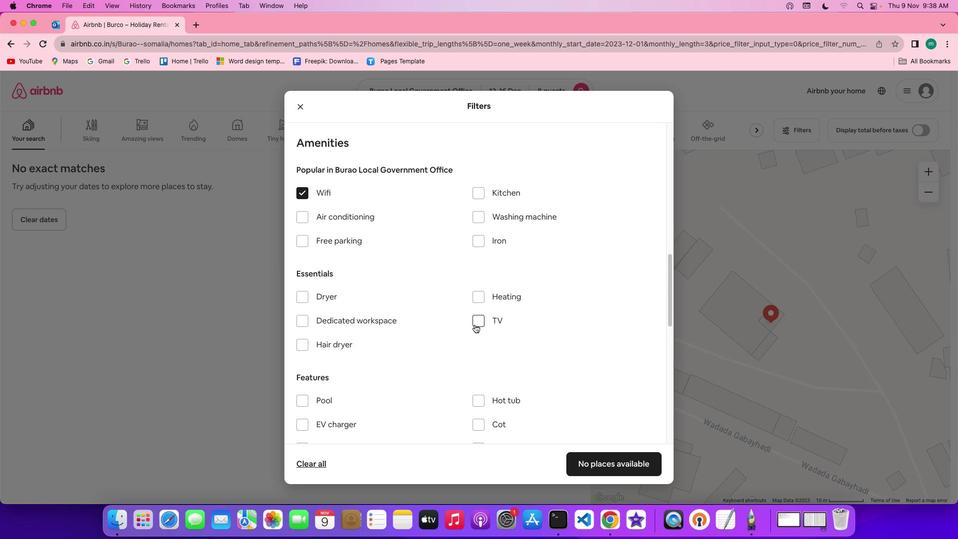 
Action: Mouse pressed left at (472, 322)
Screenshot: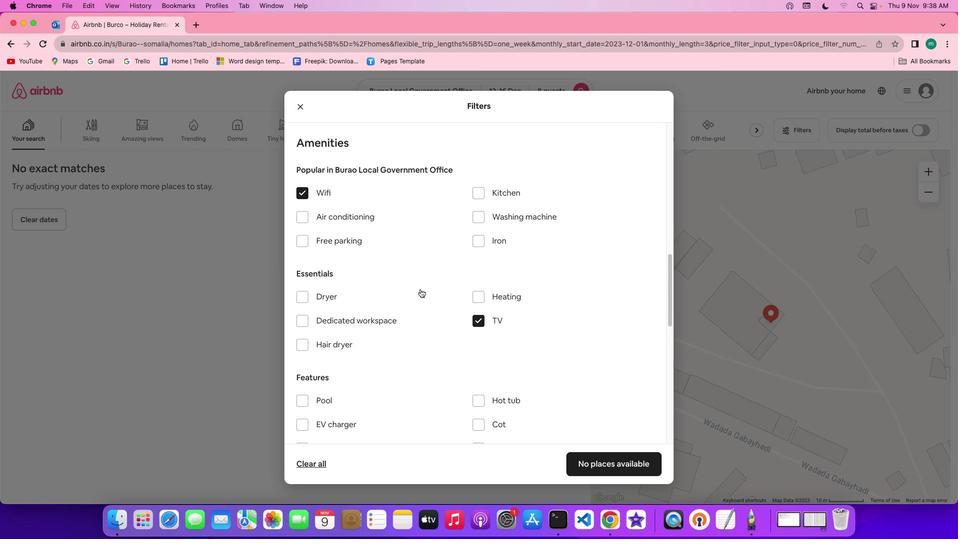 
Action: Mouse moved to (337, 239)
Screenshot: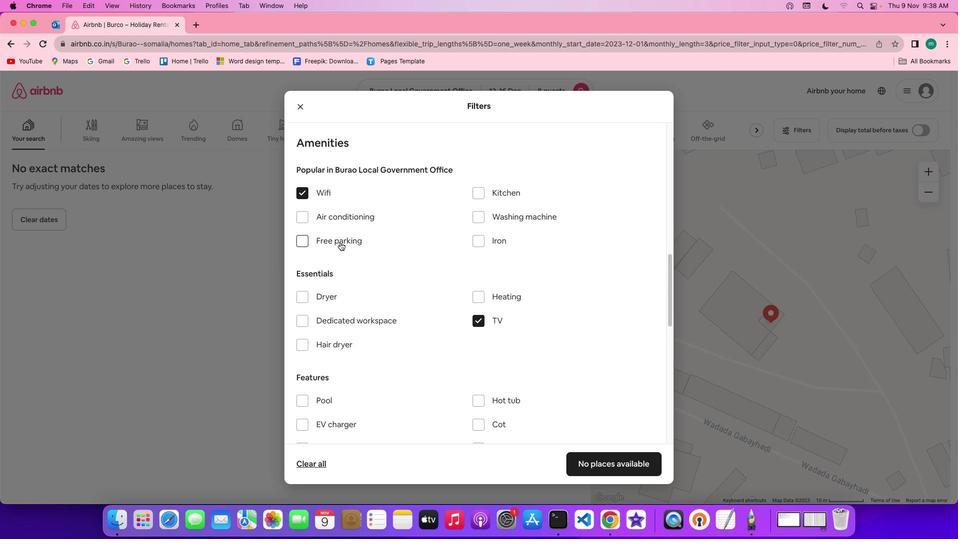 
Action: Mouse pressed left at (337, 239)
Screenshot: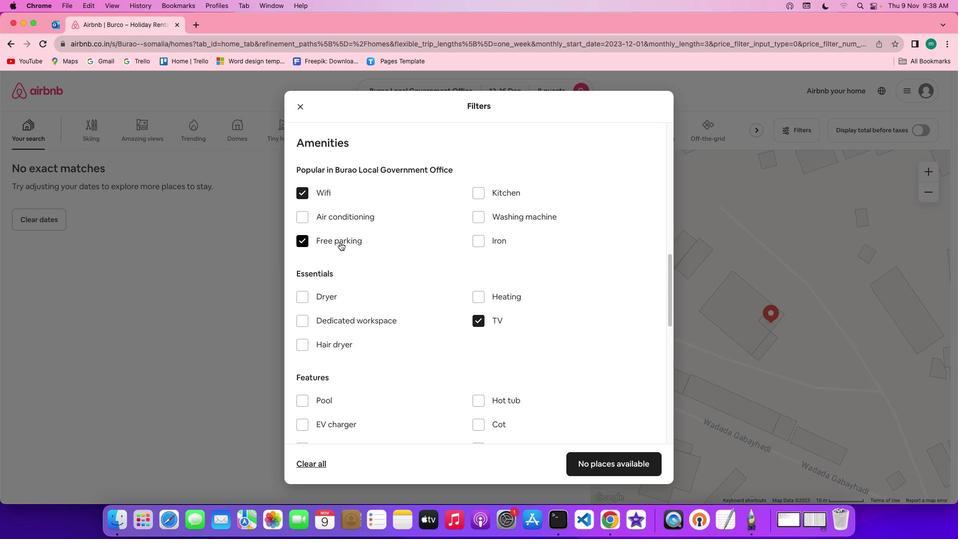 
Action: Mouse moved to (414, 273)
Screenshot: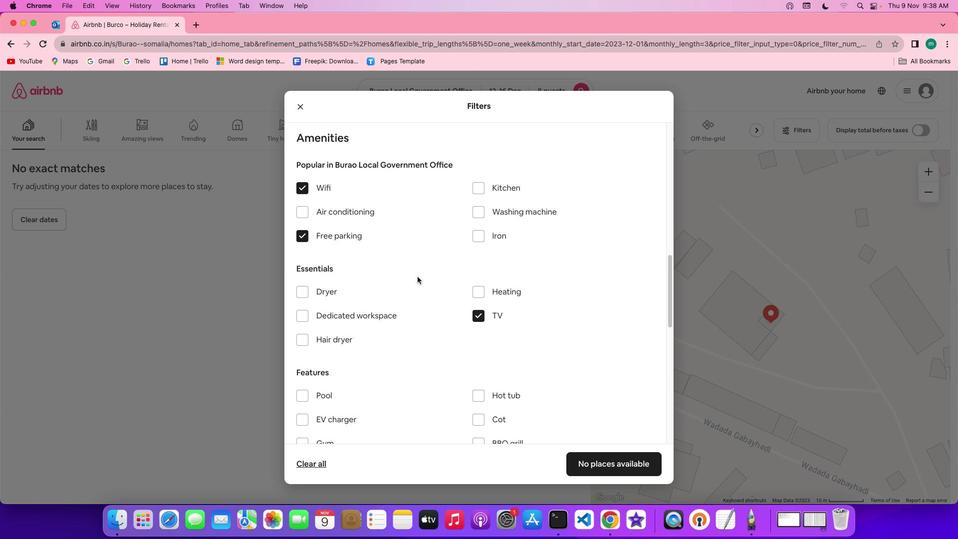 
Action: Mouse scrolled (414, 273) with delta (-2, -2)
Screenshot: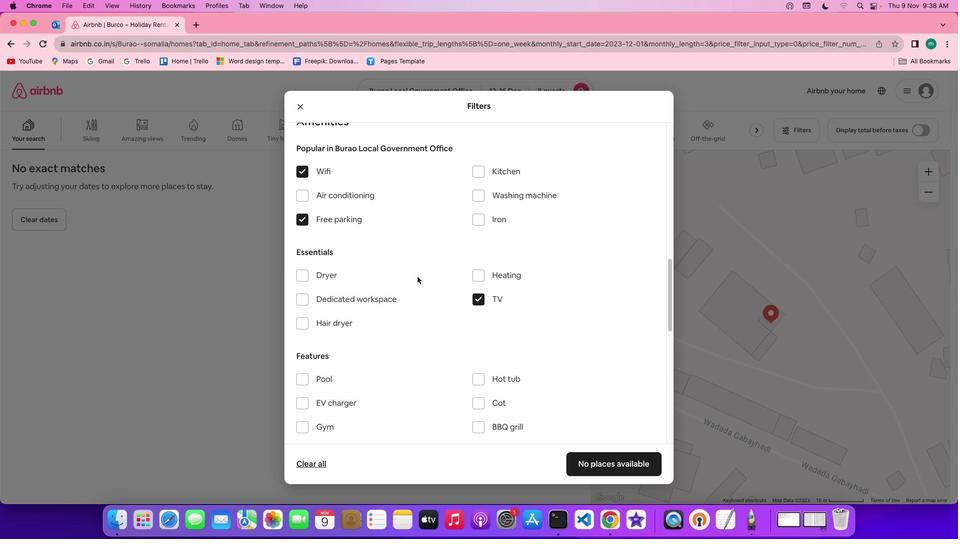 
Action: Mouse scrolled (414, 273) with delta (-2, -2)
Screenshot: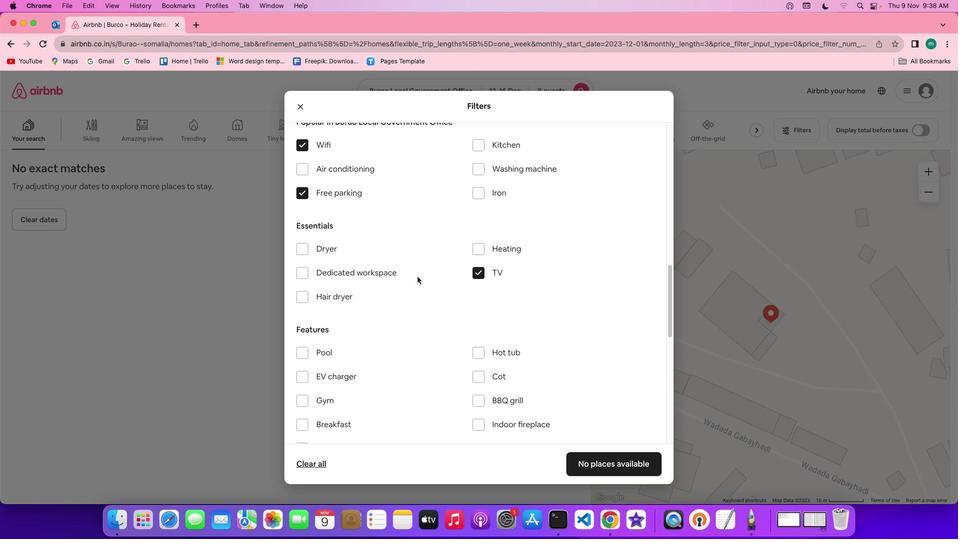 
Action: Mouse scrolled (414, 273) with delta (-2, -3)
Screenshot: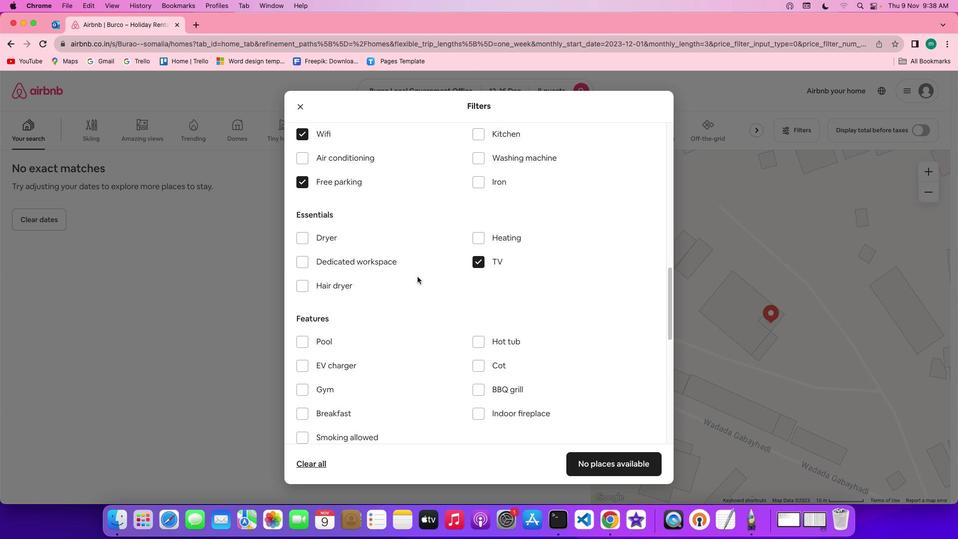 
Action: Mouse scrolled (414, 273) with delta (-2, -2)
Screenshot: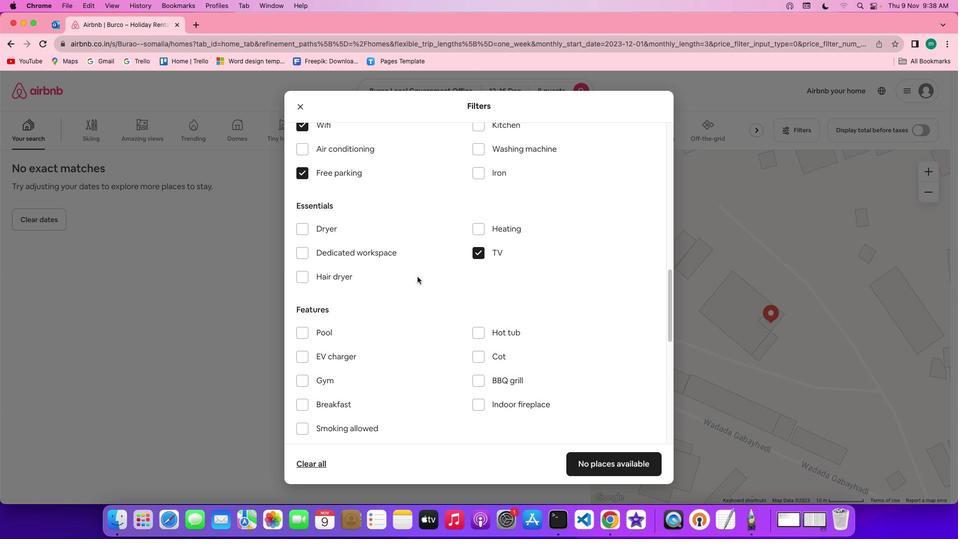 
Action: Mouse scrolled (414, 273) with delta (-2, -2)
Screenshot: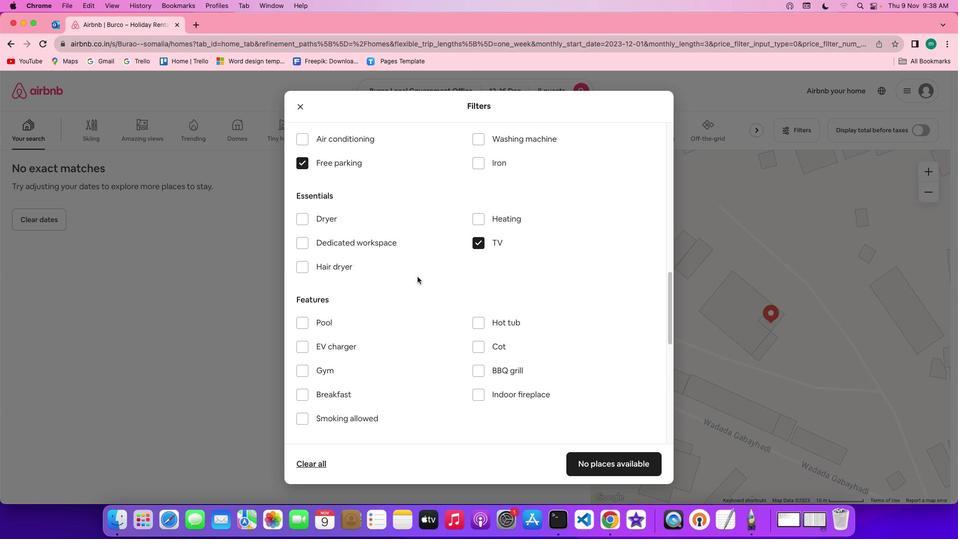 
Action: Mouse scrolled (414, 273) with delta (-2, -2)
Screenshot: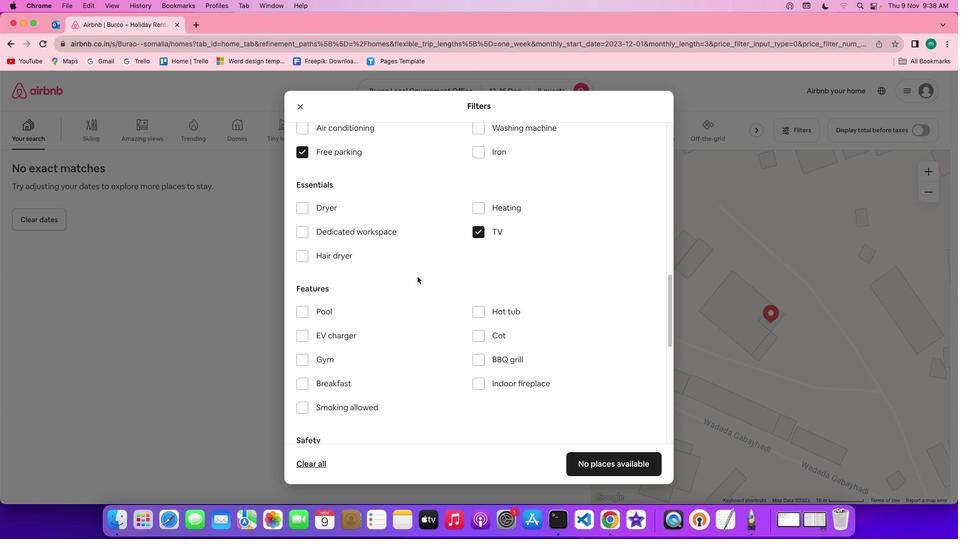 
Action: Mouse moved to (303, 352)
Screenshot: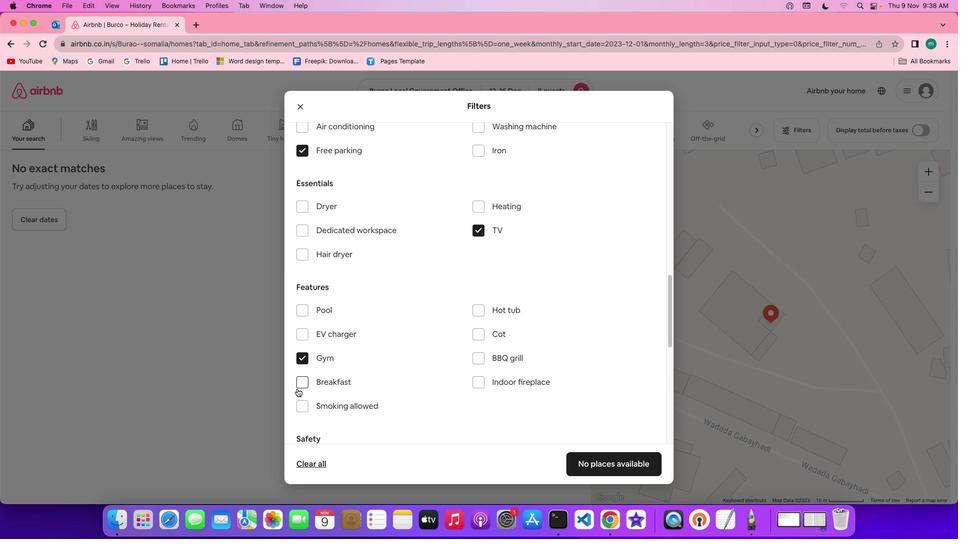 
Action: Mouse pressed left at (303, 352)
Screenshot: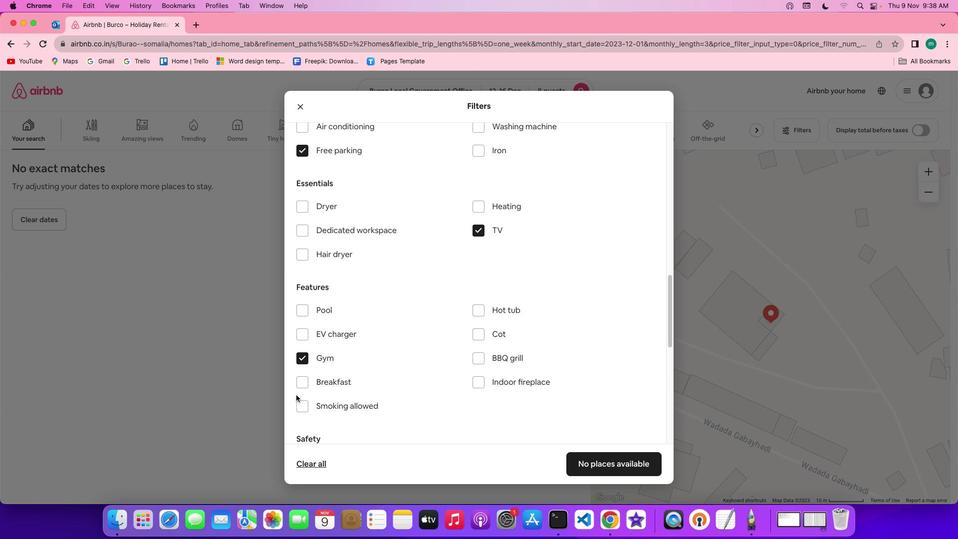 
Action: Mouse moved to (304, 377)
Screenshot: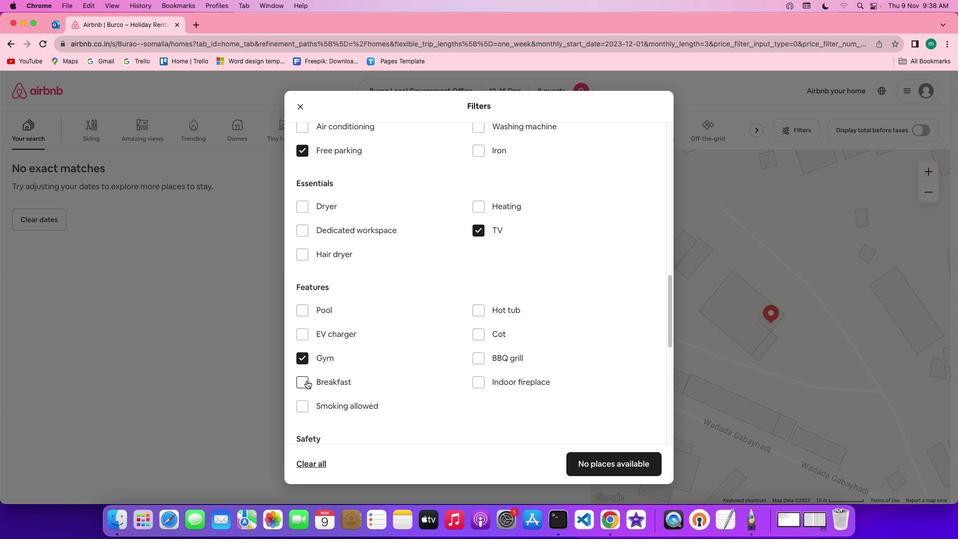 
Action: Mouse pressed left at (304, 377)
Screenshot: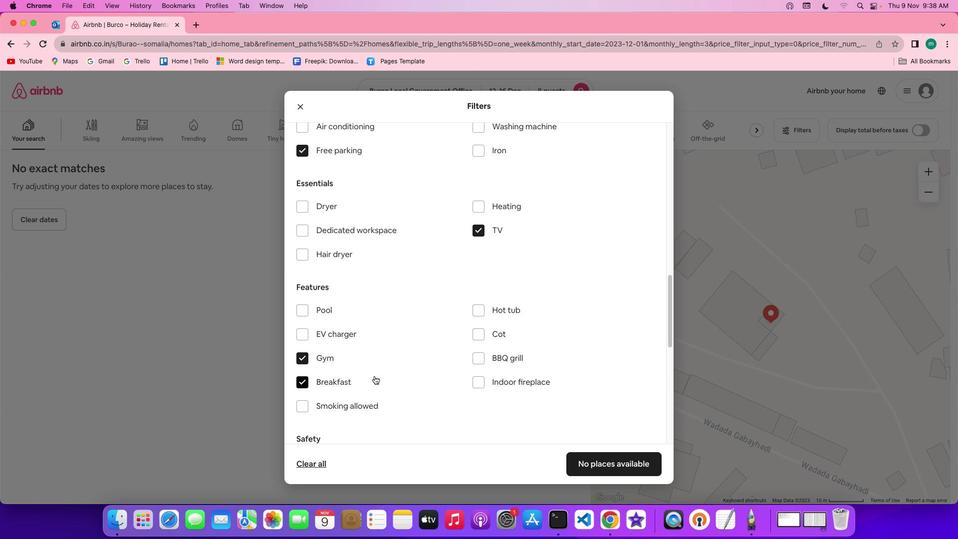 
Action: Mouse moved to (459, 355)
Screenshot: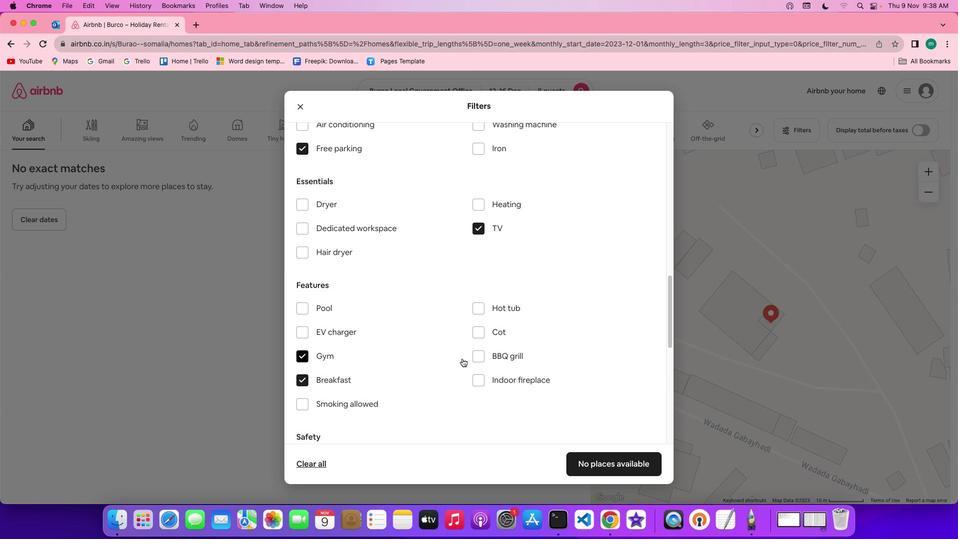 
Action: Mouse scrolled (459, 355) with delta (-2, -2)
Screenshot: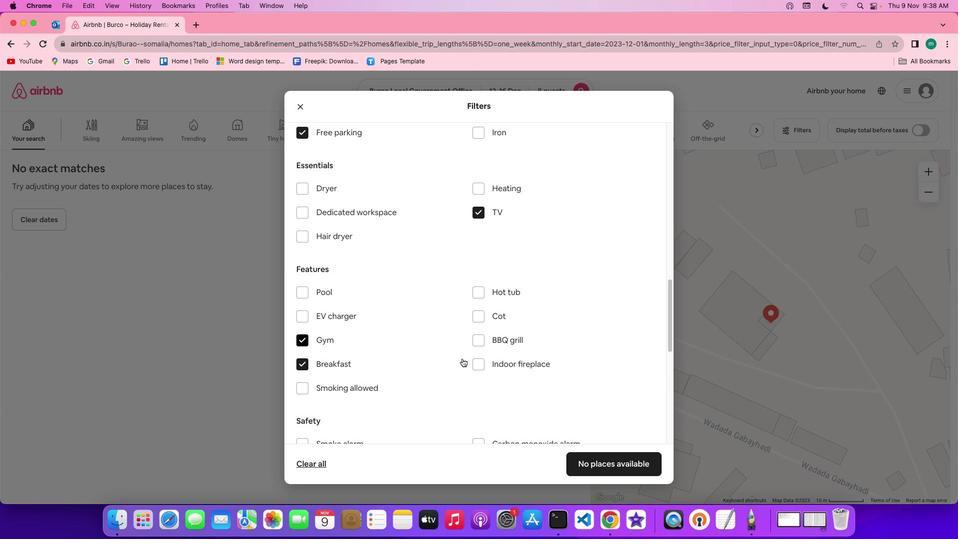 
Action: Mouse scrolled (459, 355) with delta (-2, -2)
Screenshot: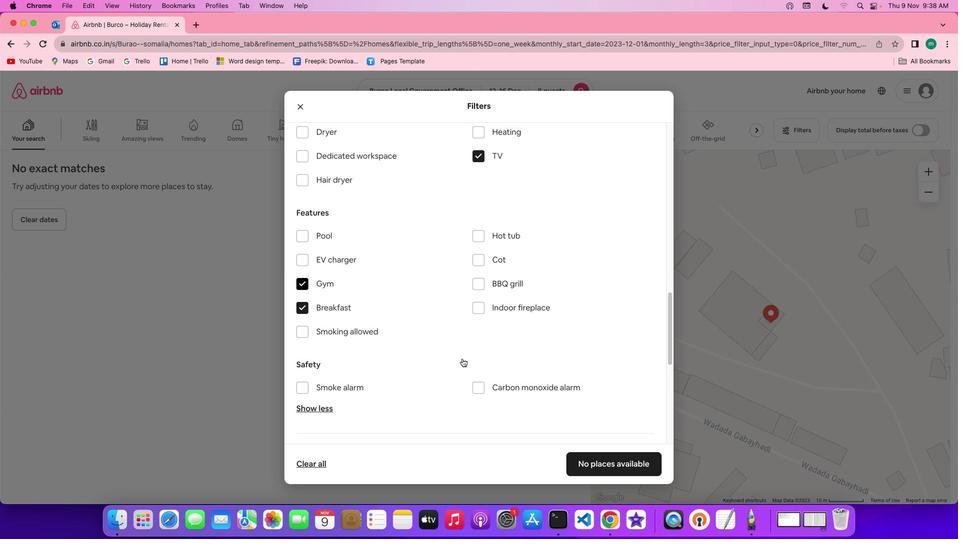 
Action: Mouse scrolled (459, 355) with delta (-2, -3)
Screenshot: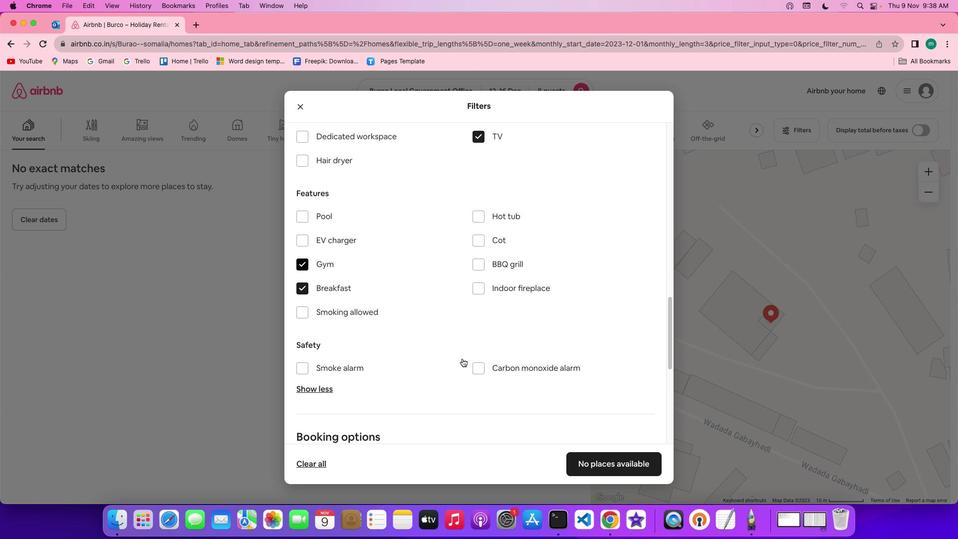 
Action: Mouse scrolled (459, 355) with delta (-2, -3)
Screenshot: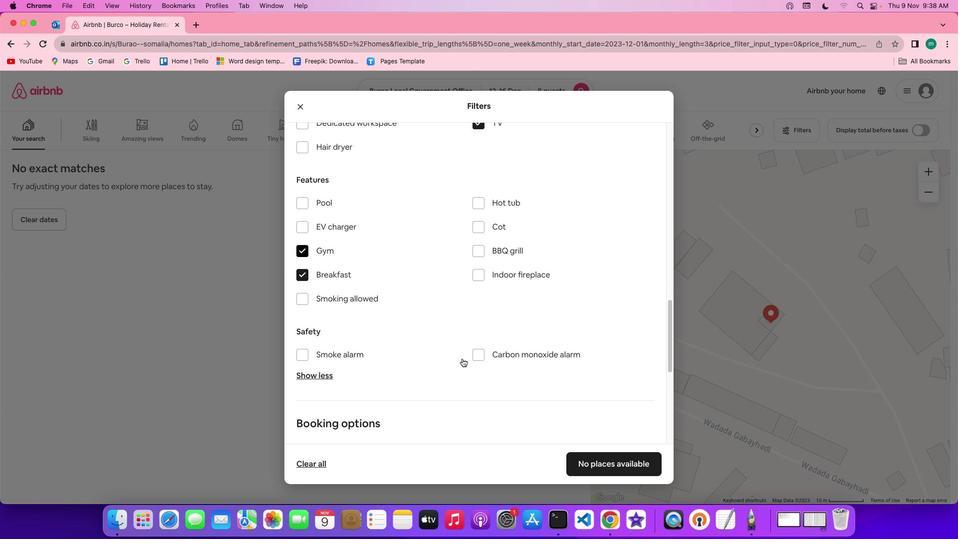 
Action: Mouse scrolled (459, 355) with delta (-2, -2)
Screenshot: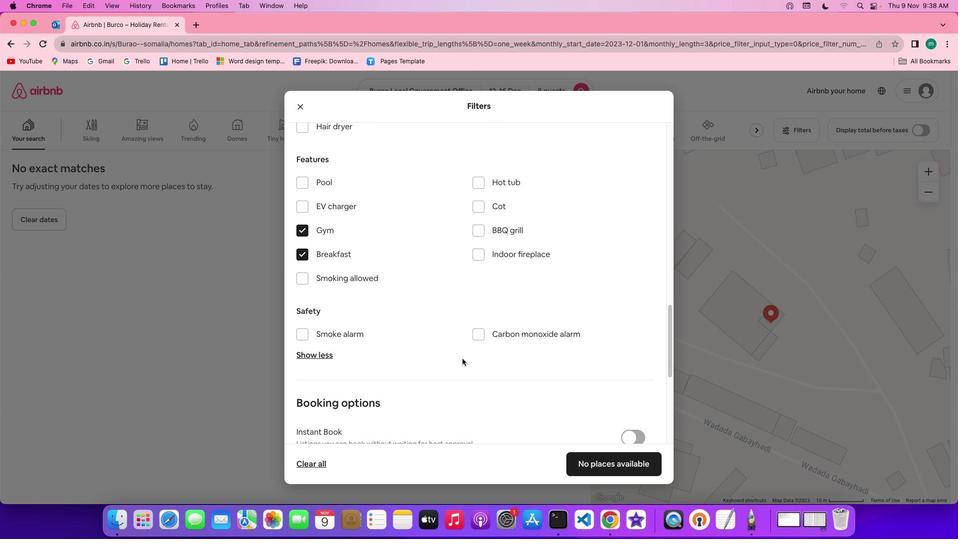 
Action: Mouse scrolled (459, 355) with delta (-2, -2)
Screenshot: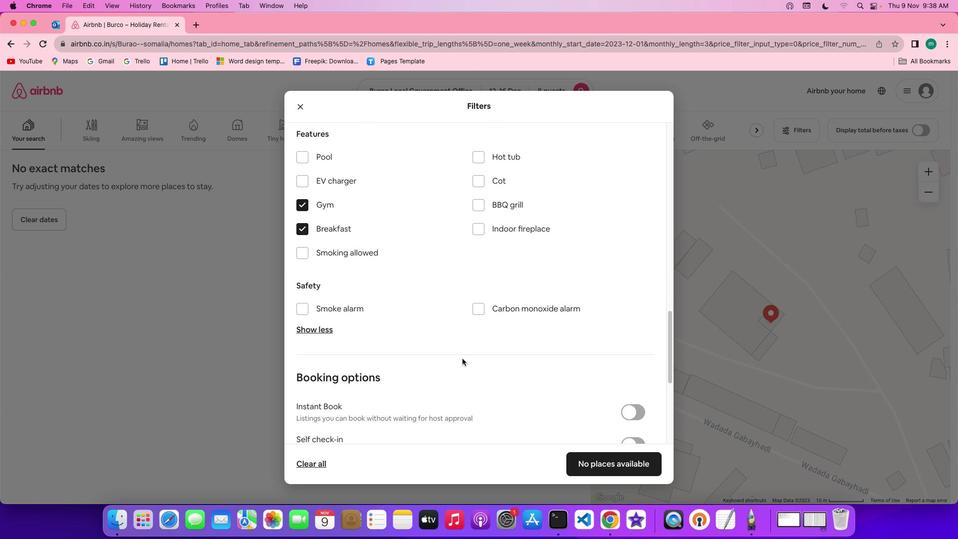 
Action: Mouse scrolled (459, 355) with delta (-2, -2)
Screenshot: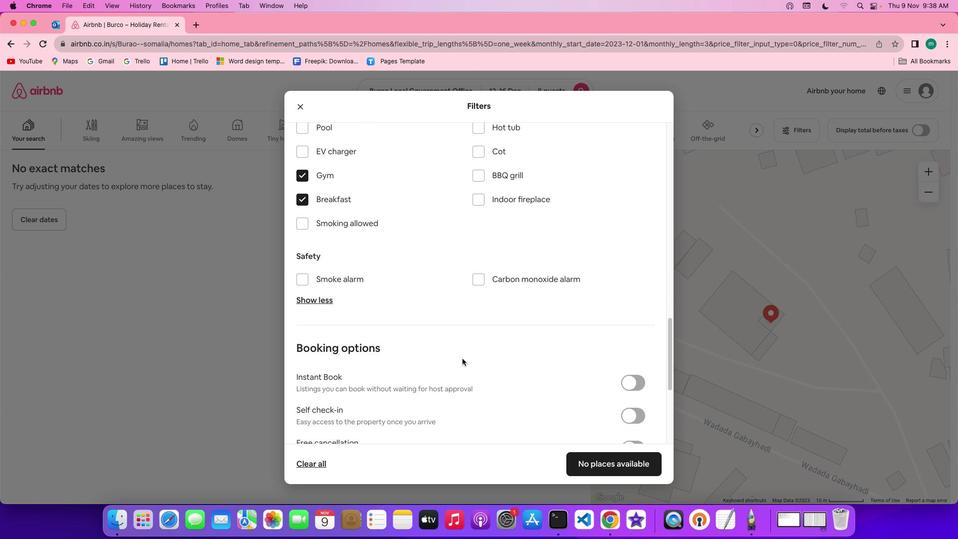 
Action: Mouse moved to (459, 355)
Screenshot: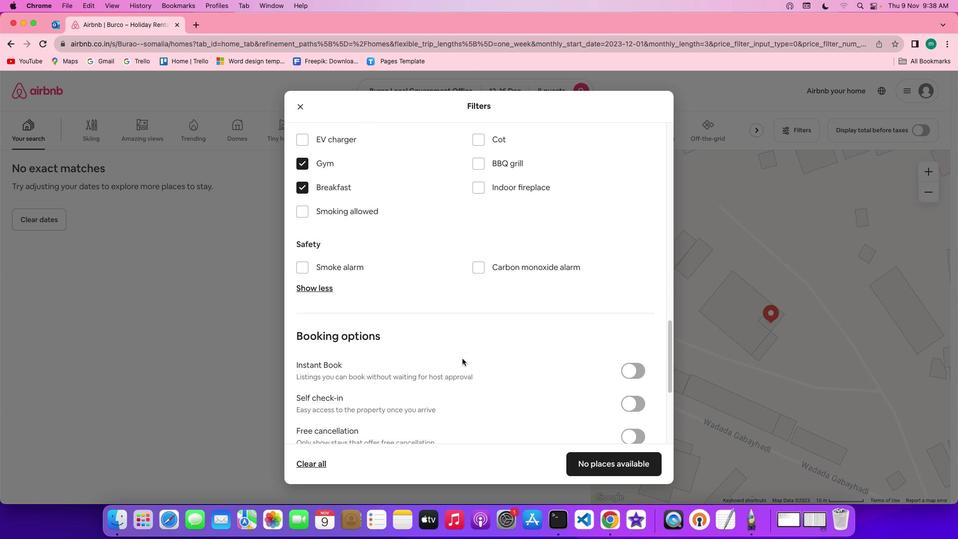 
Action: Mouse scrolled (459, 355) with delta (-2, -3)
Screenshot: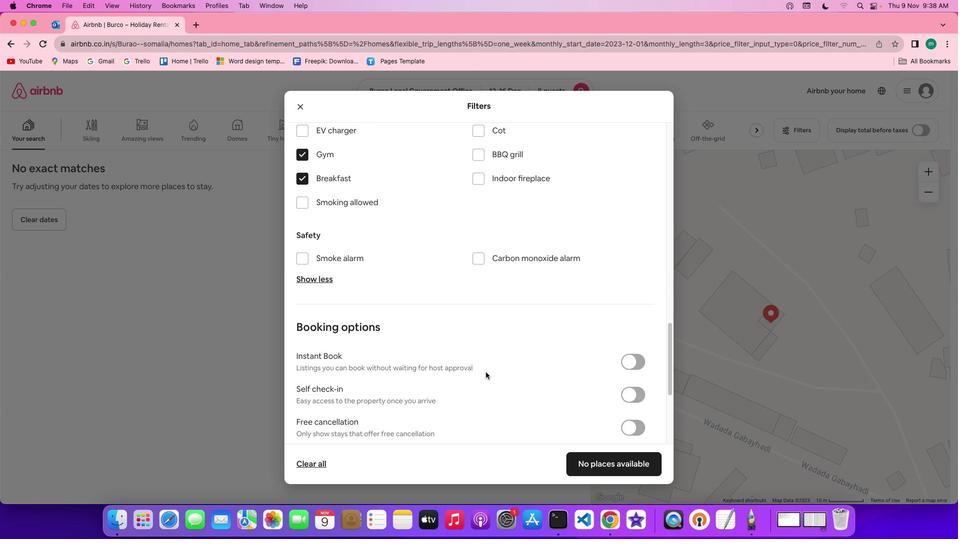 
Action: Mouse moved to (487, 370)
Screenshot: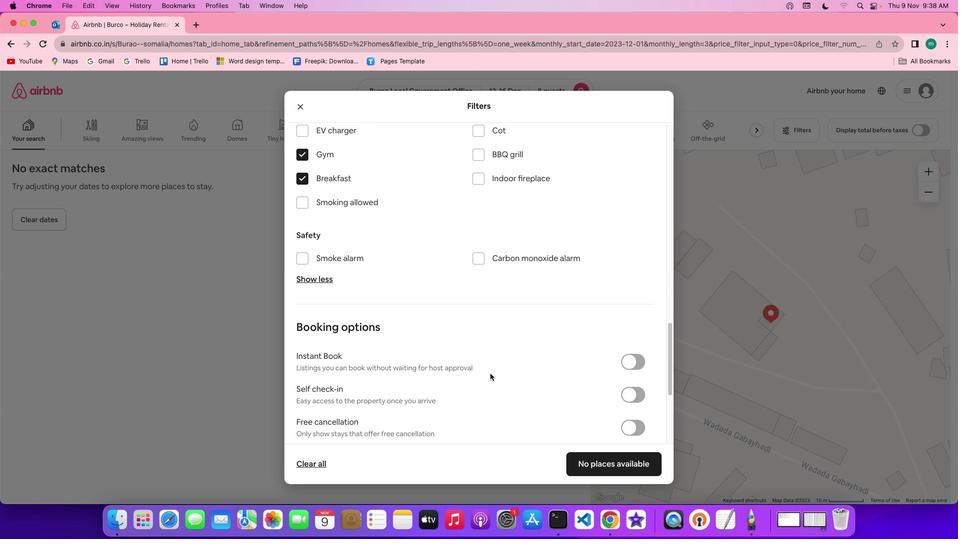 
Action: Mouse scrolled (487, 370) with delta (-2, -2)
Screenshot: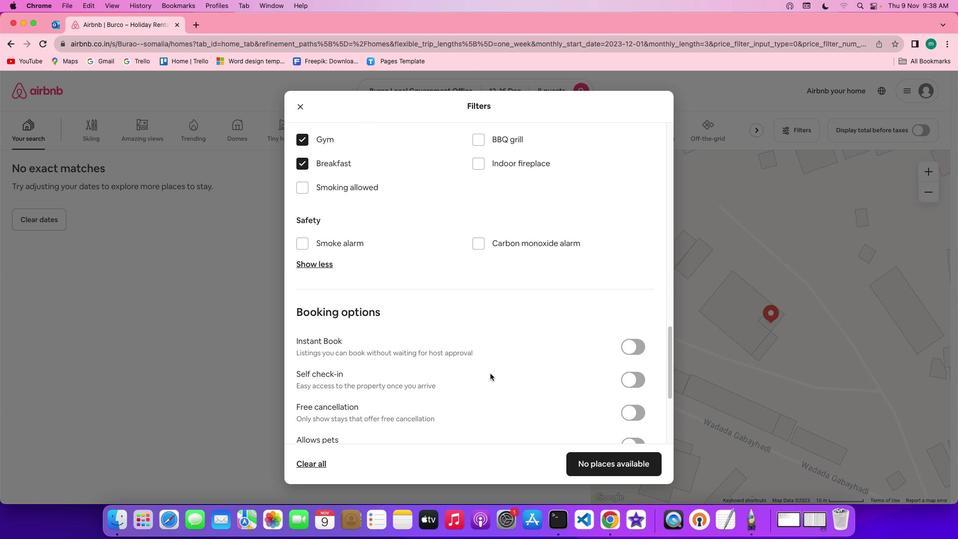 
Action: Mouse scrolled (487, 370) with delta (-2, -2)
Screenshot: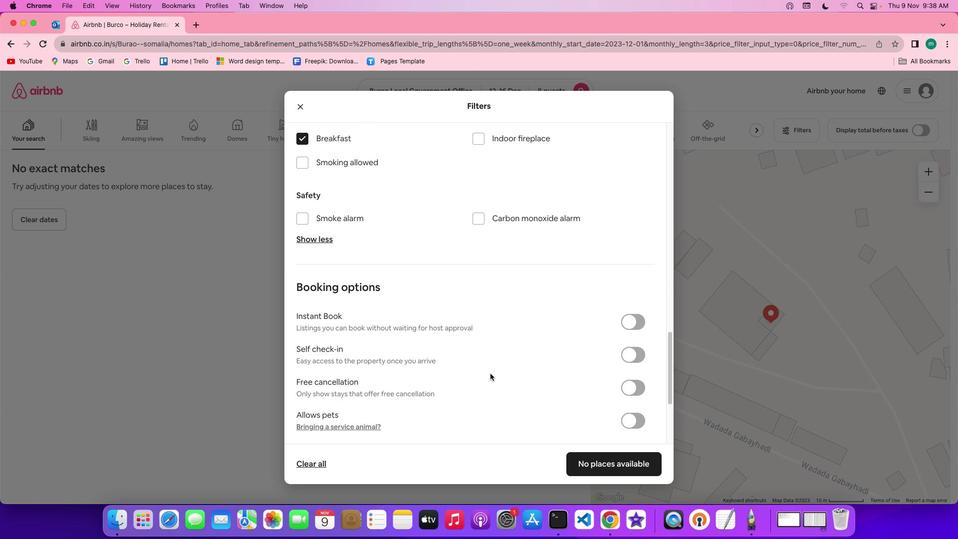 
Action: Mouse scrolled (487, 370) with delta (-2, -2)
Screenshot: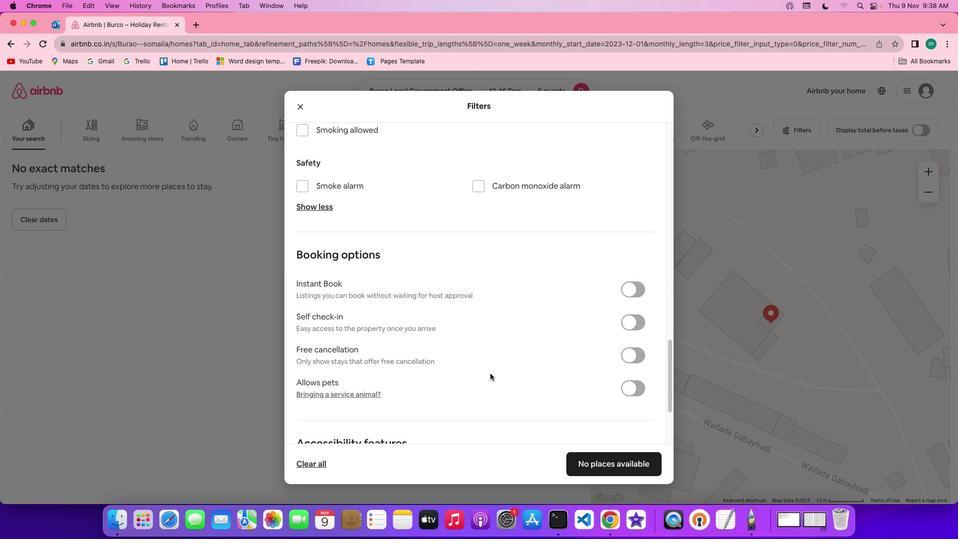 
Action: Mouse scrolled (487, 370) with delta (-2, -3)
Screenshot: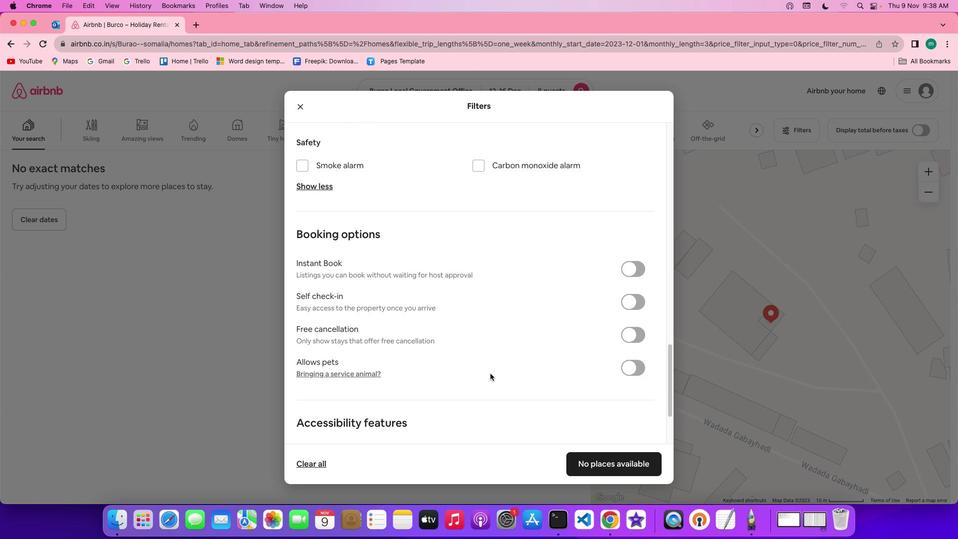 
Action: Mouse scrolled (487, 370) with delta (-2, -2)
Screenshot: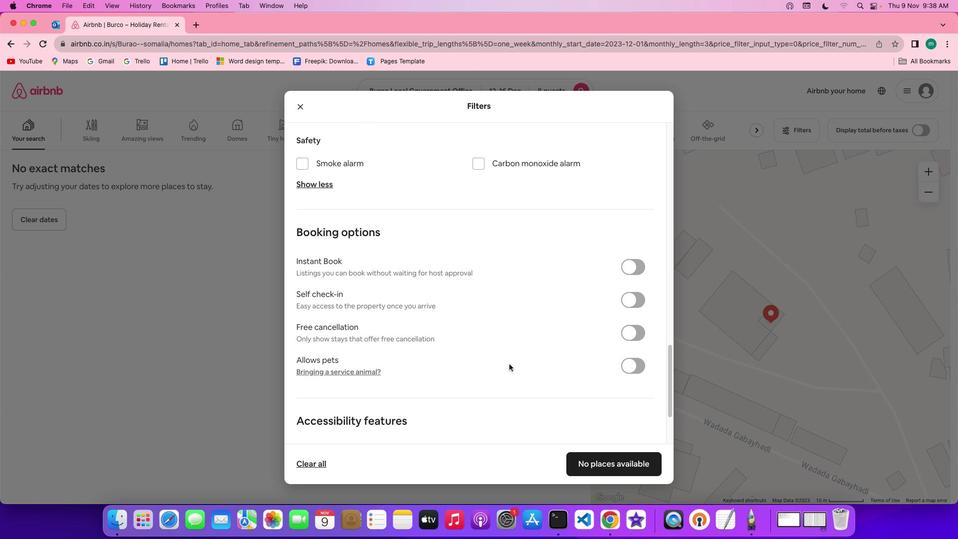 
Action: Mouse moved to (633, 296)
Screenshot: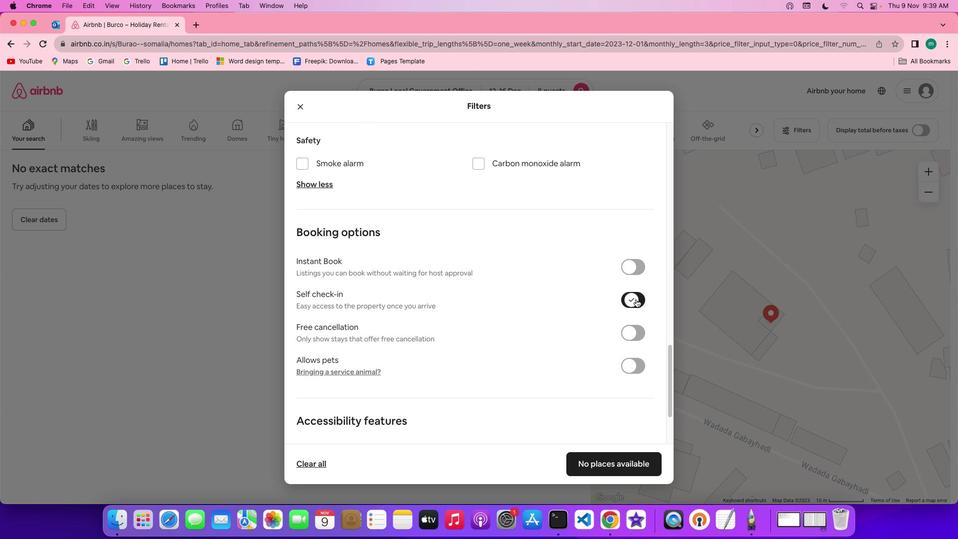 
Action: Mouse pressed left at (633, 296)
Screenshot: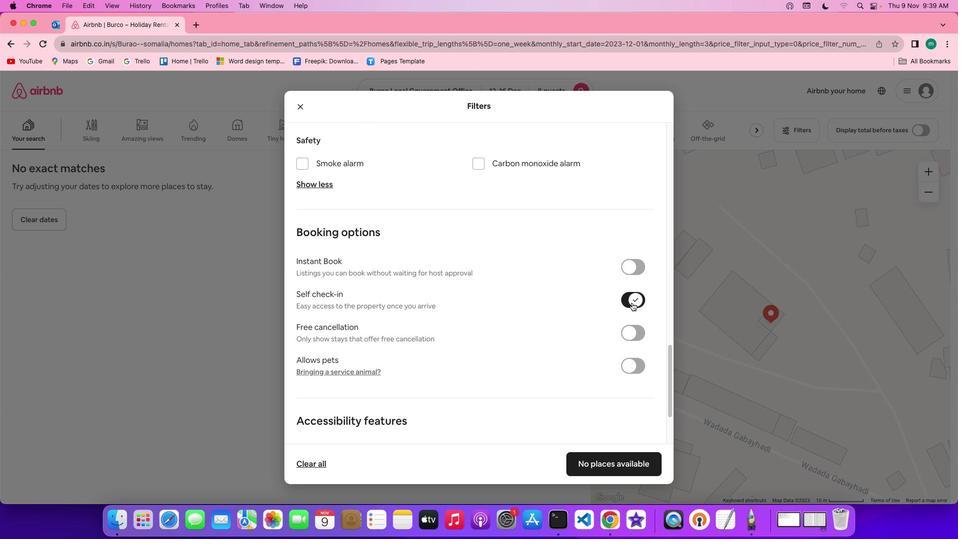 
Action: Mouse moved to (478, 395)
Screenshot: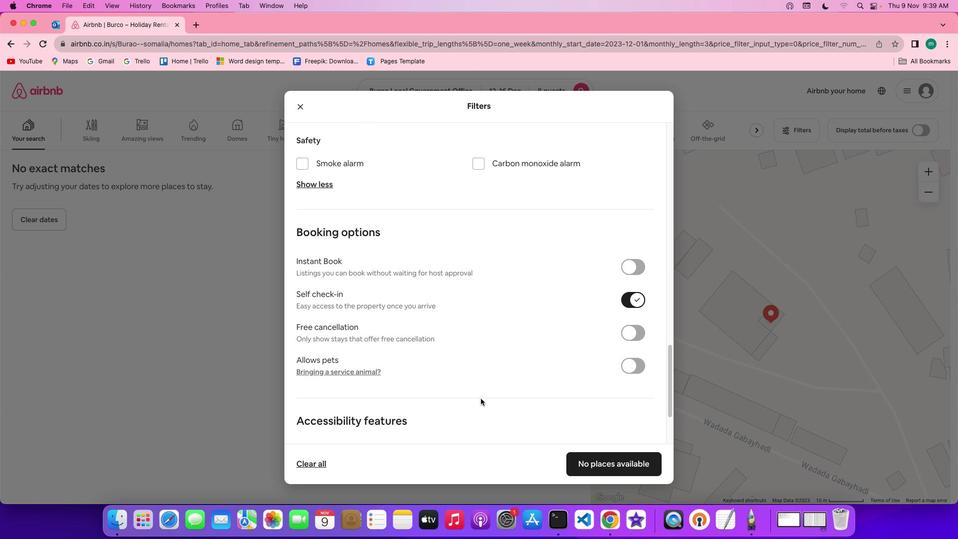 
Action: Mouse scrolled (478, 395) with delta (-2, -2)
Screenshot: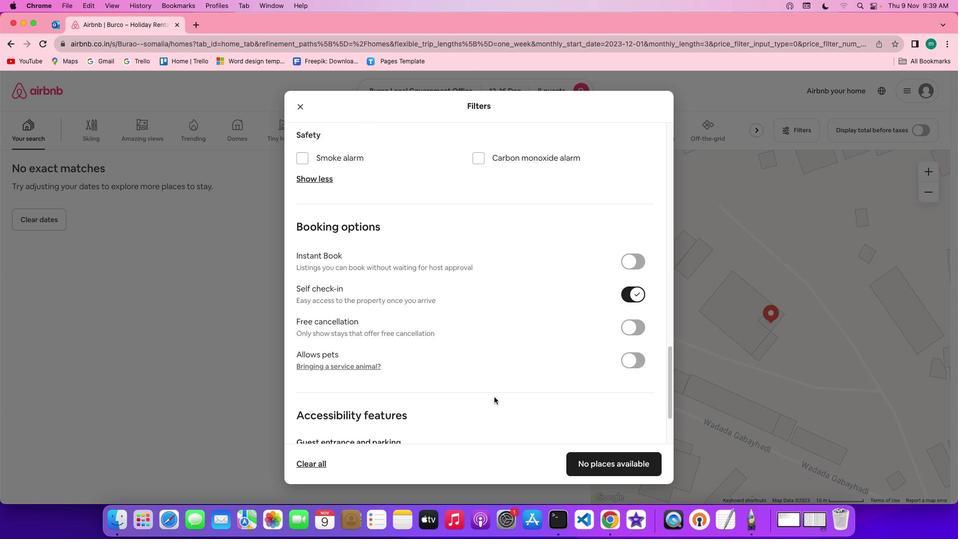 
Action: Mouse scrolled (478, 395) with delta (-2, -2)
Screenshot: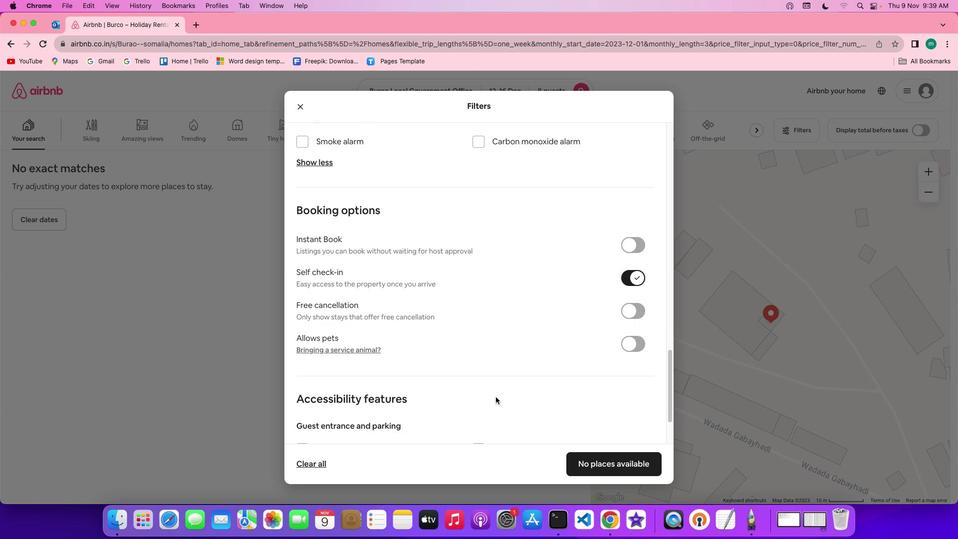 
Action: Mouse moved to (489, 394)
Screenshot: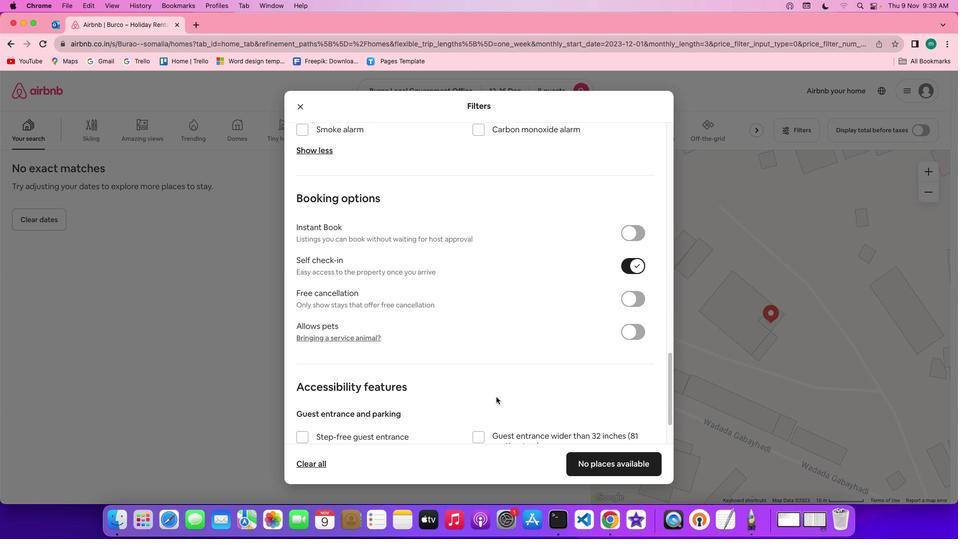 
Action: Mouse scrolled (489, 394) with delta (-2, -2)
Screenshot: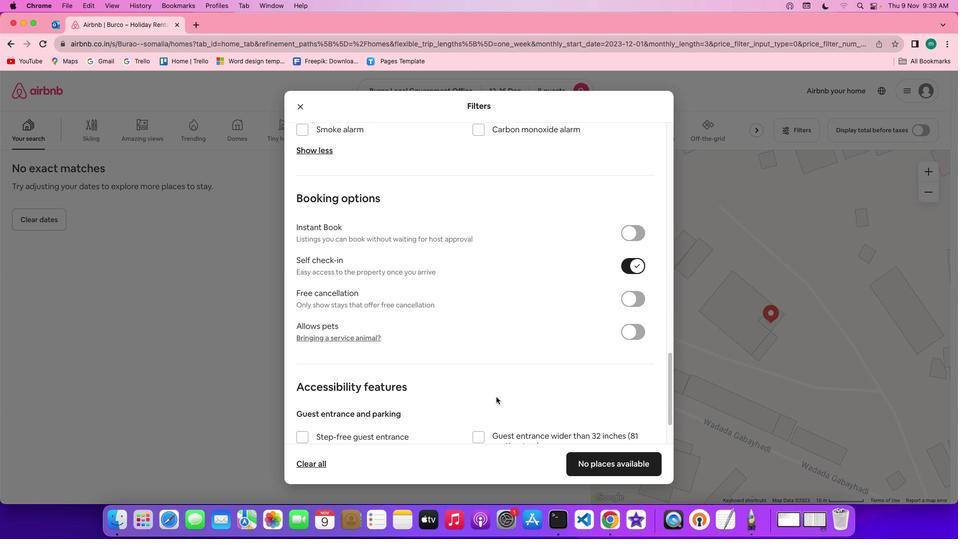 
Action: Mouse moved to (492, 394)
Screenshot: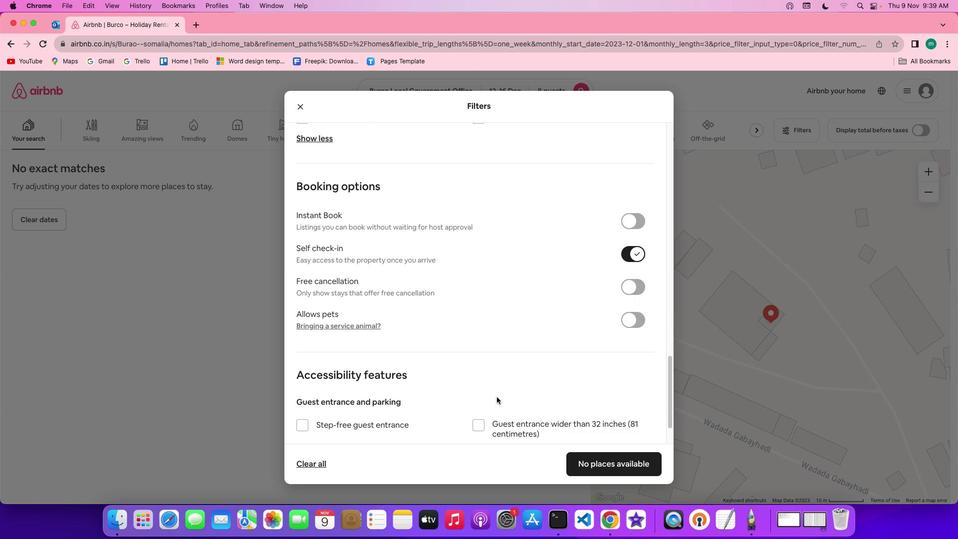 
Action: Mouse scrolled (492, 394) with delta (-2, -2)
Screenshot: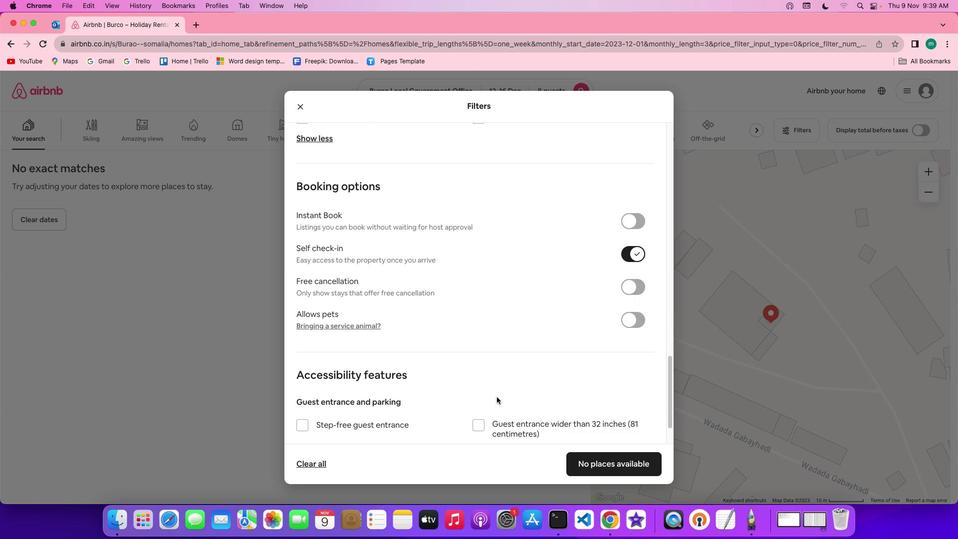 
Action: Mouse moved to (493, 394)
Screenshot: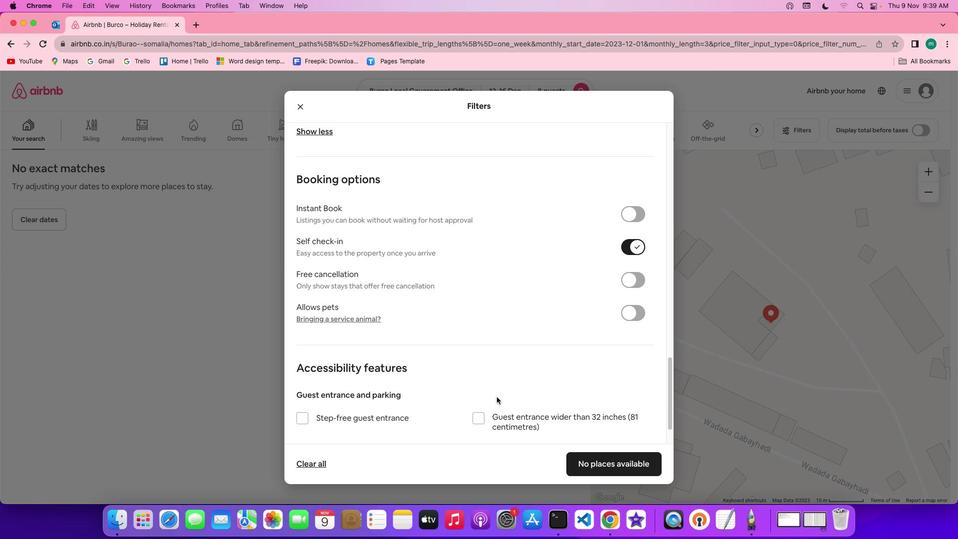 
Action: Mouse scrolled (493, 394) with delta (-2, -2)
Screenshot: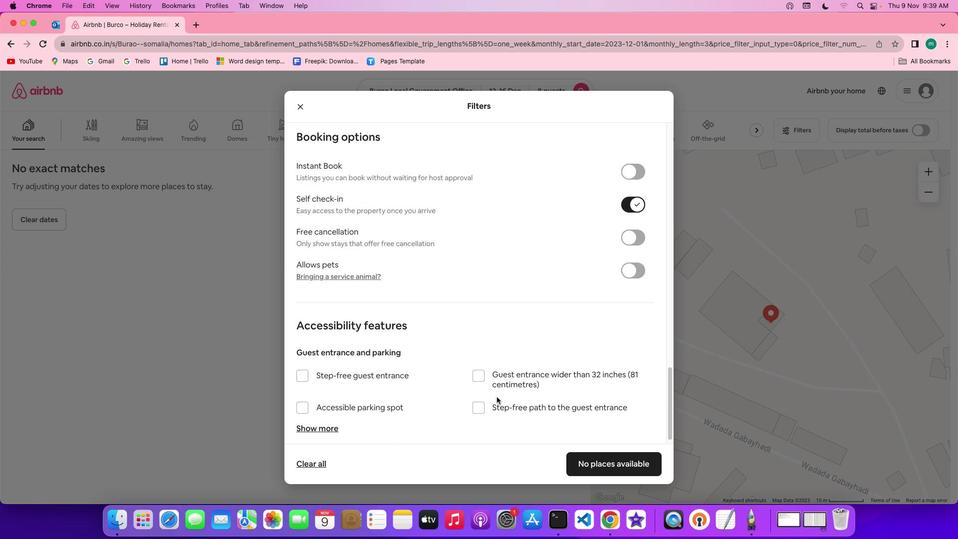 
Action: Mouse scrolled (493, 394) with delta (-2, -2)
Screenshot: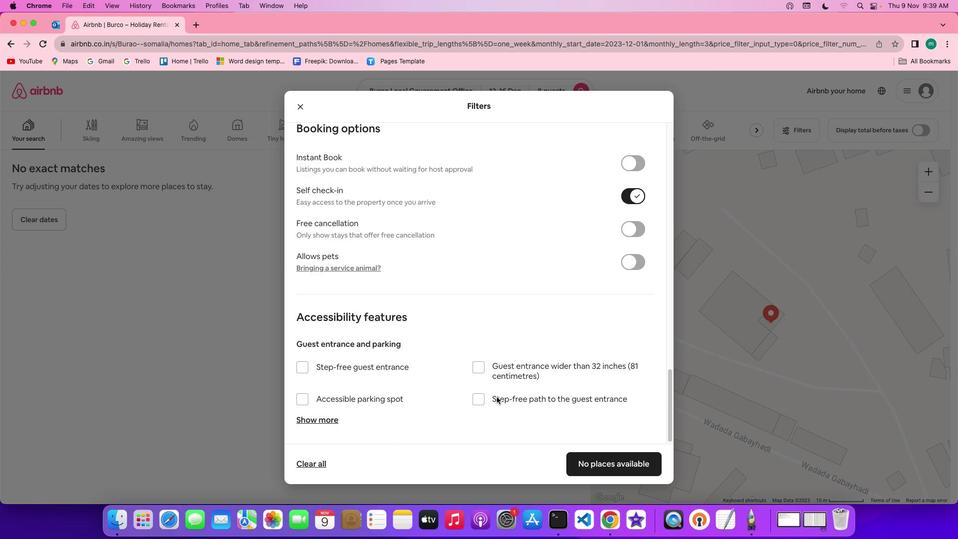 
Action: Mouse scrolled (493, 394) with delta (-2, -3)
Screenshot: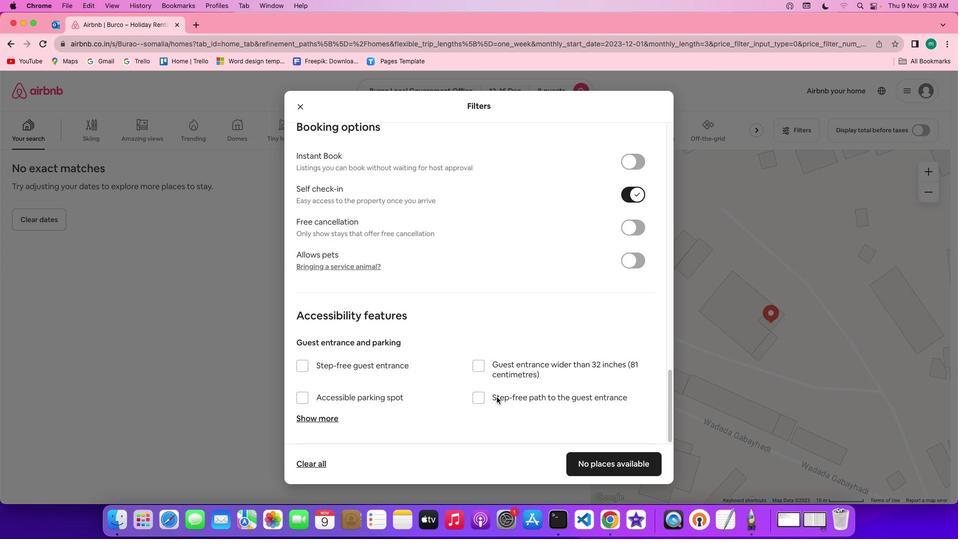 
Action: Mouse scrolled (493, 394) with delta (-2, -4)
Screenshot: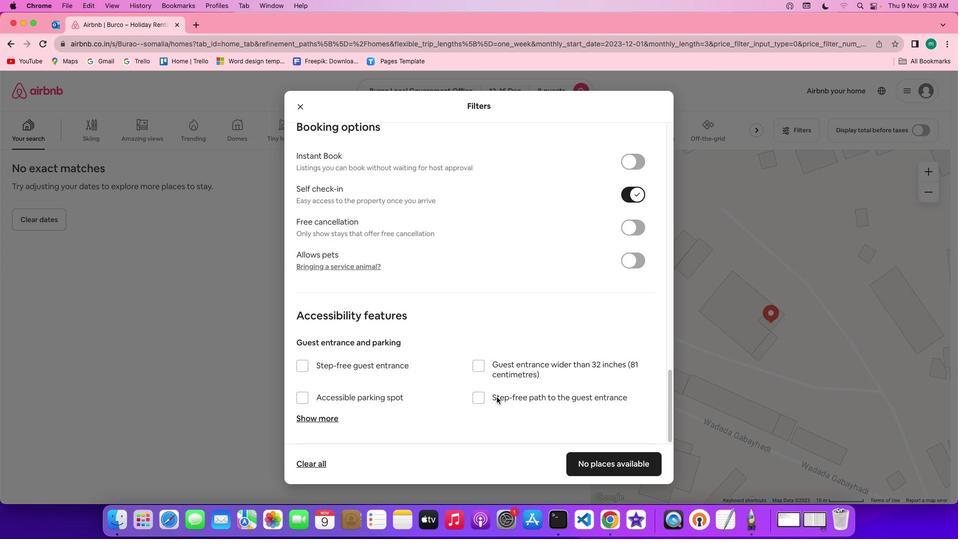 
Action: Mouse scrolled (493, 394) with delta (-2, -5)
Screenshot: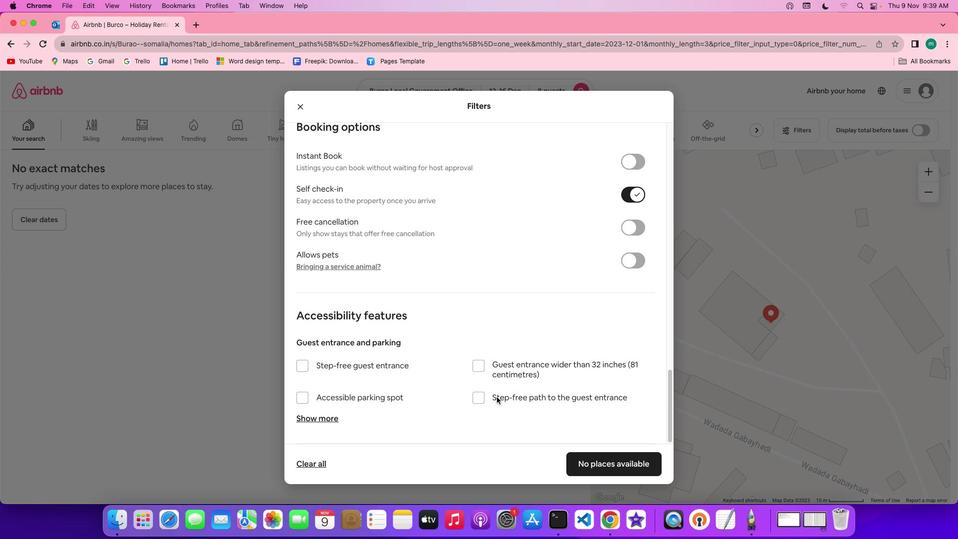 
Action: Mouse scrolled (493, 394) with delta (-2, -5)
Screenshot: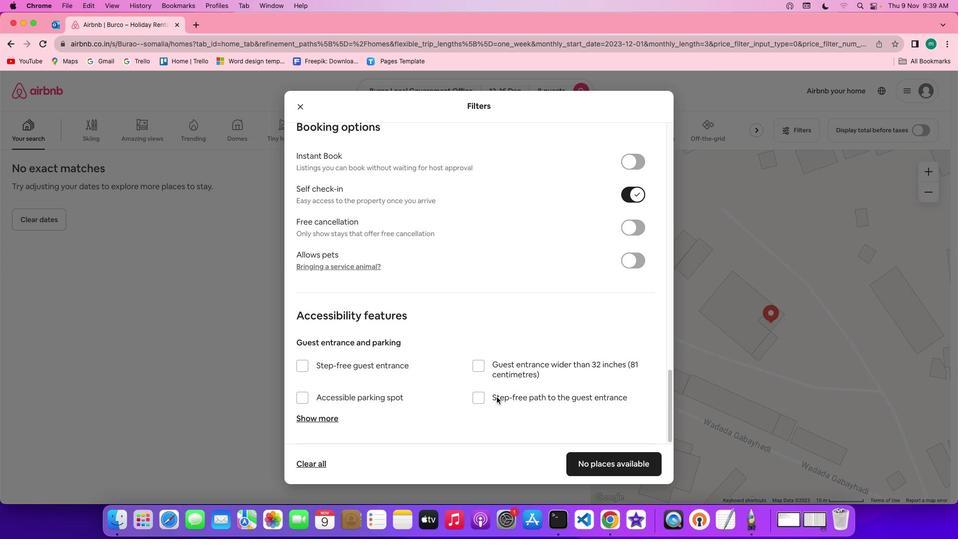 
Action: Mouse scrolled (493, 394) with delta (-2, -2)
Screenshot: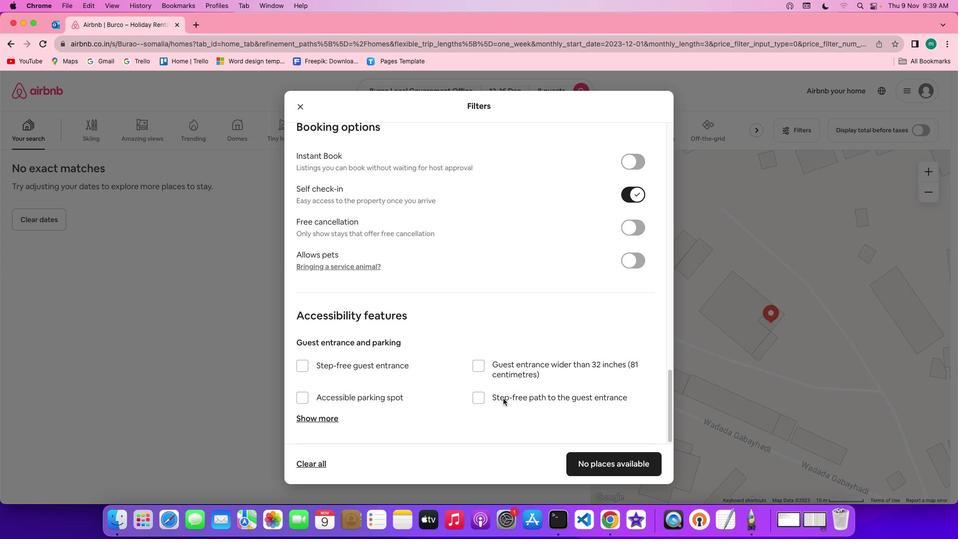 
Action: Mouse scrolled (493, 394) with delta (-2, -2)
Screenshot: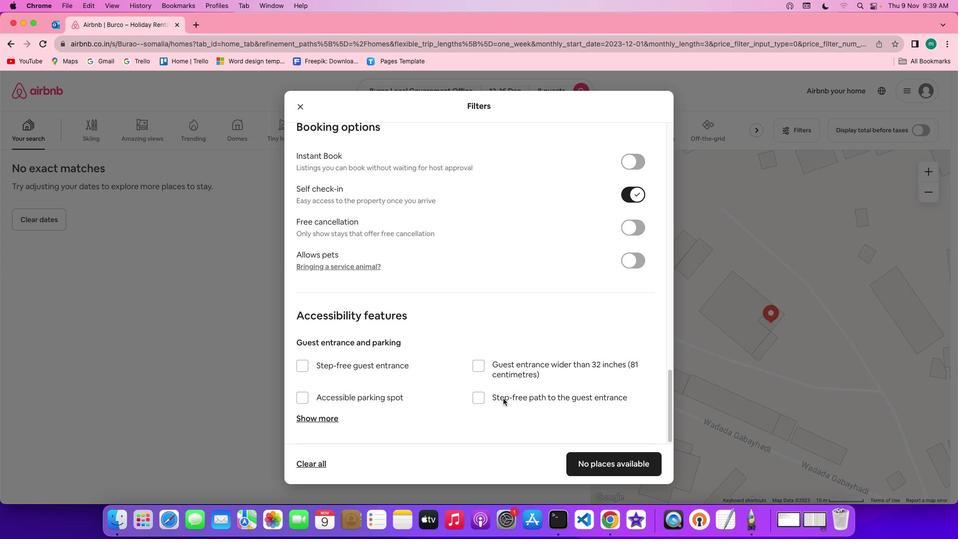 
Action: Mouse scrolled (493, 394) with delta (-2, -3)
Screenshot: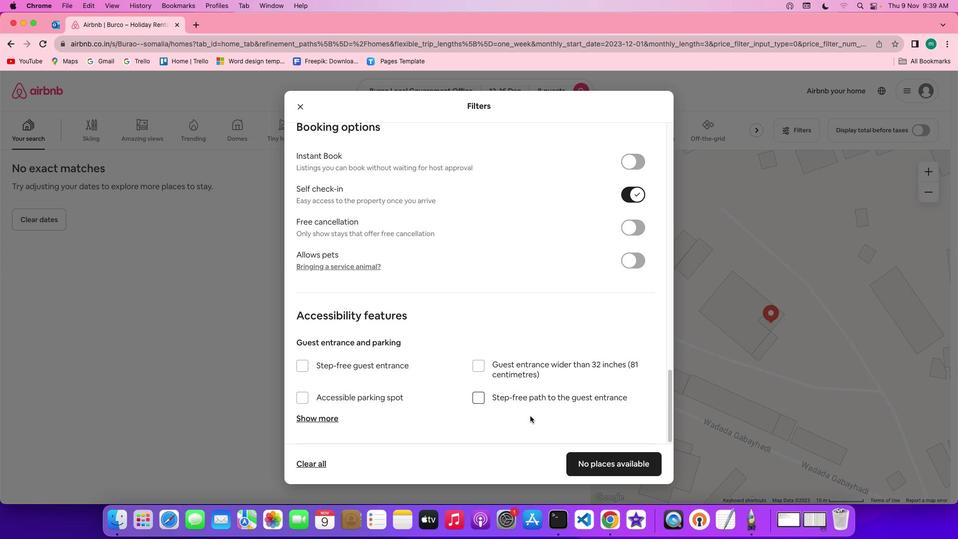 
Action: Mouse scrolled (493, 394) with delta (-2, -4)
Screenshot: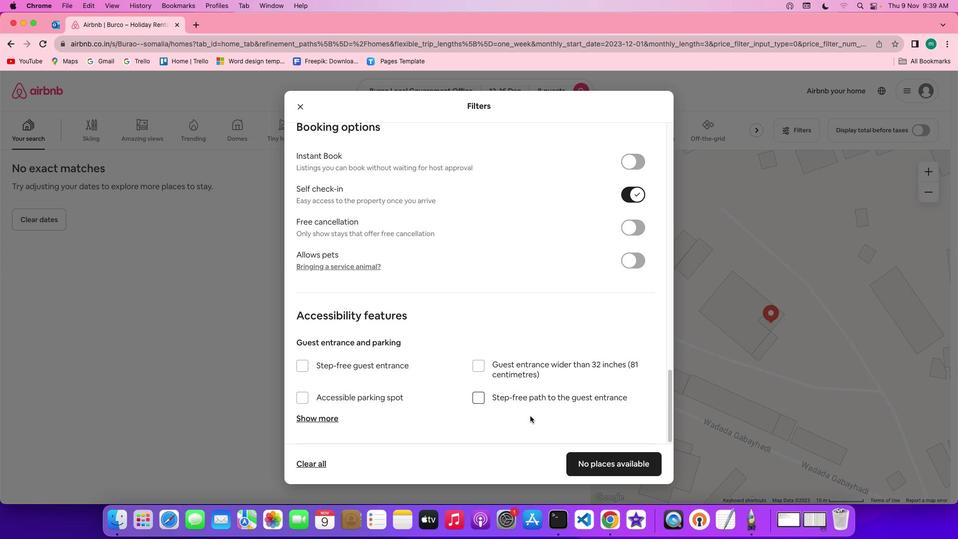 
Action: Mouse scrolled (493, 394) with delta (-2, -5)
Screenshot: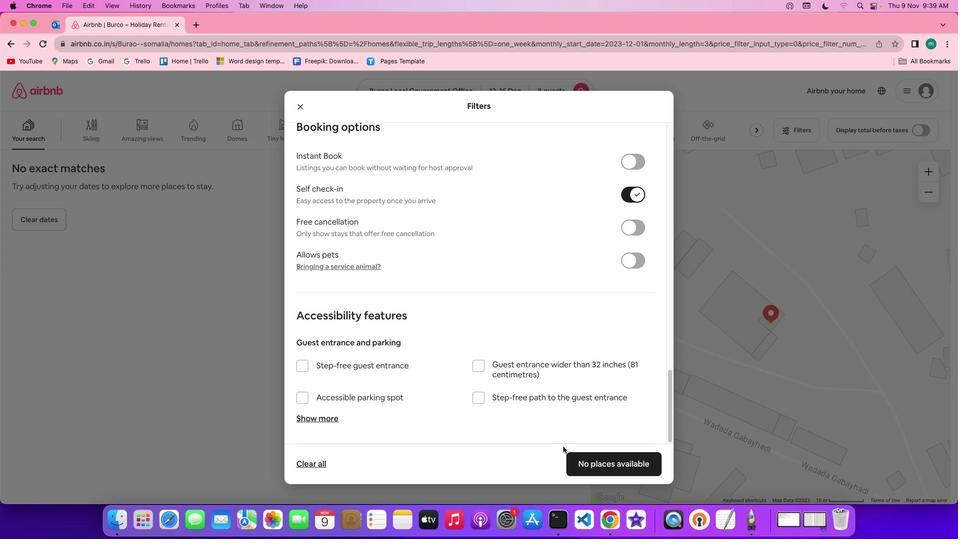 
Action: Mouse scrolled (493, 394) with delta (-2, -5)
Screenshot: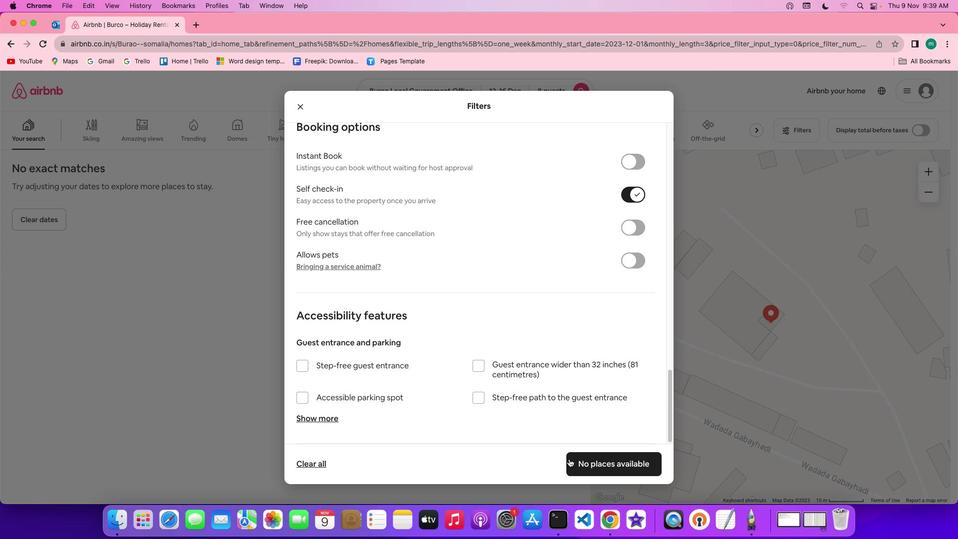 
Action: Mouse moved to (592, 464)
Screenshot: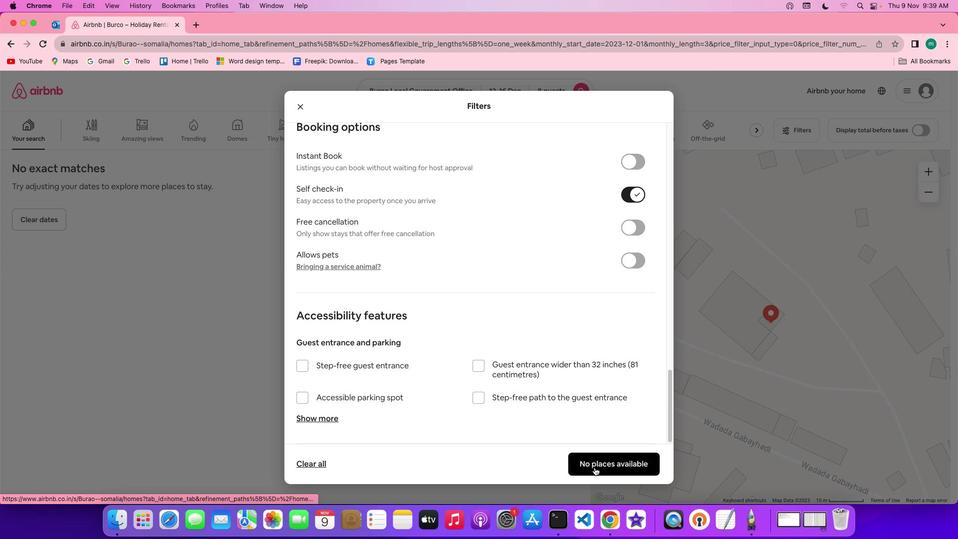 
Action: Mouse pressed left at (592, 464)
Screenshot: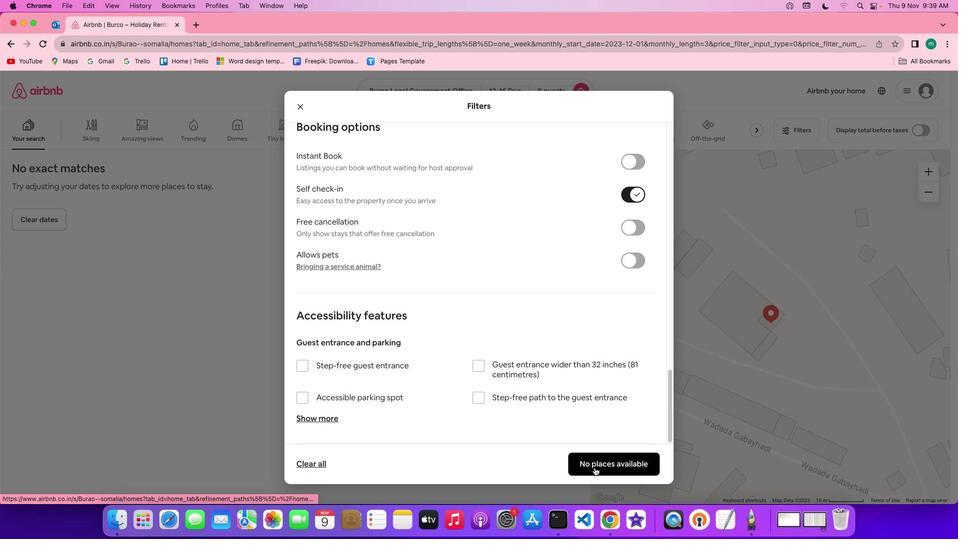 
Action: Mouse moved to (397, 374)
Screenshot: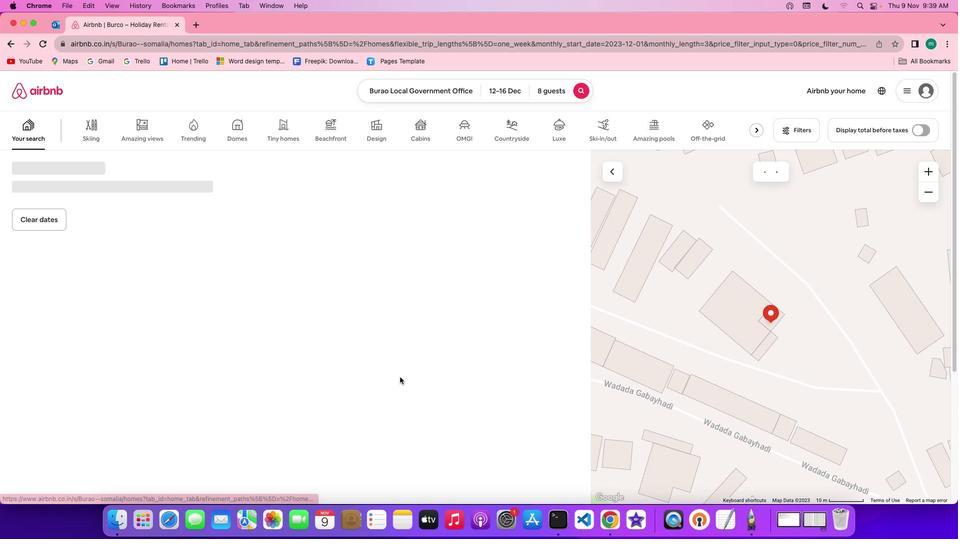 
